 Task: Create new Company, with domain: 'skf.com' and type: 'Other'. Add new contact for this company, with mail Id: 'Layla34Khanna@skf.com', First Name: Layla, Last name:  Khanna, Job Title: 'IT Consultant', Phone Number: '(702) 555-1237'. Change life cycle stage to  Lead and lead status to  In Progress. Logged in from softage.10@softage.net
Action: Mouse moved to (75, 58)
Screenshot: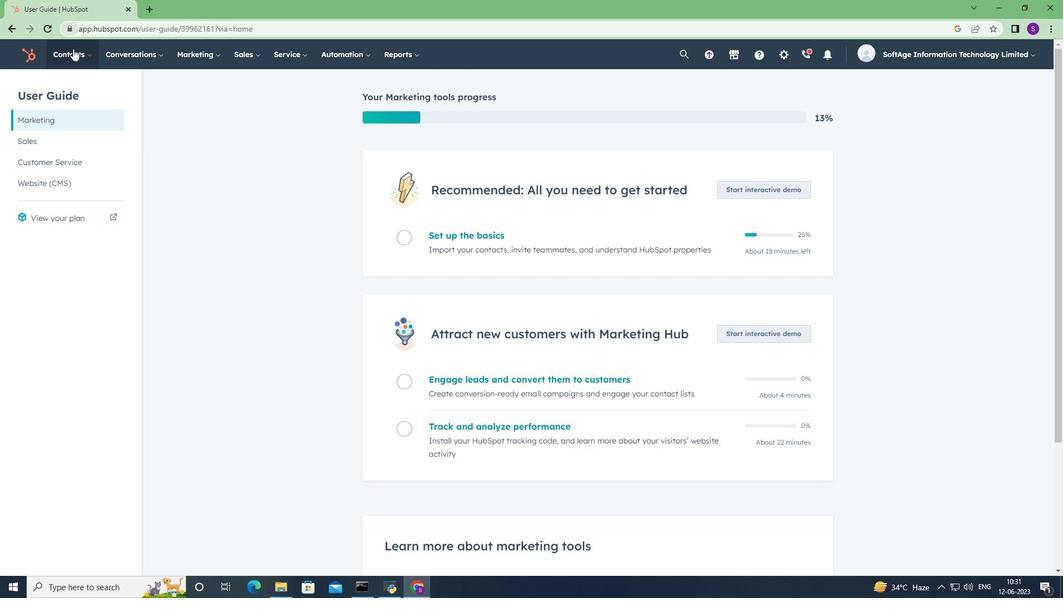 
Action: Mouse pressed left at (75, 58)
Screenshot: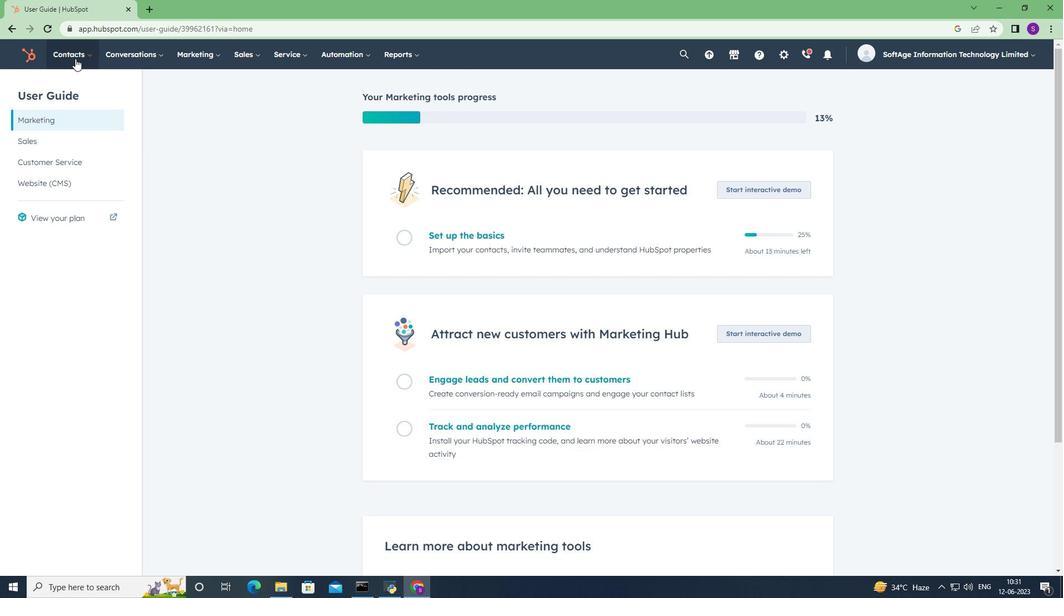 
Action: Mouse moved to (89, 107)
Screenshot: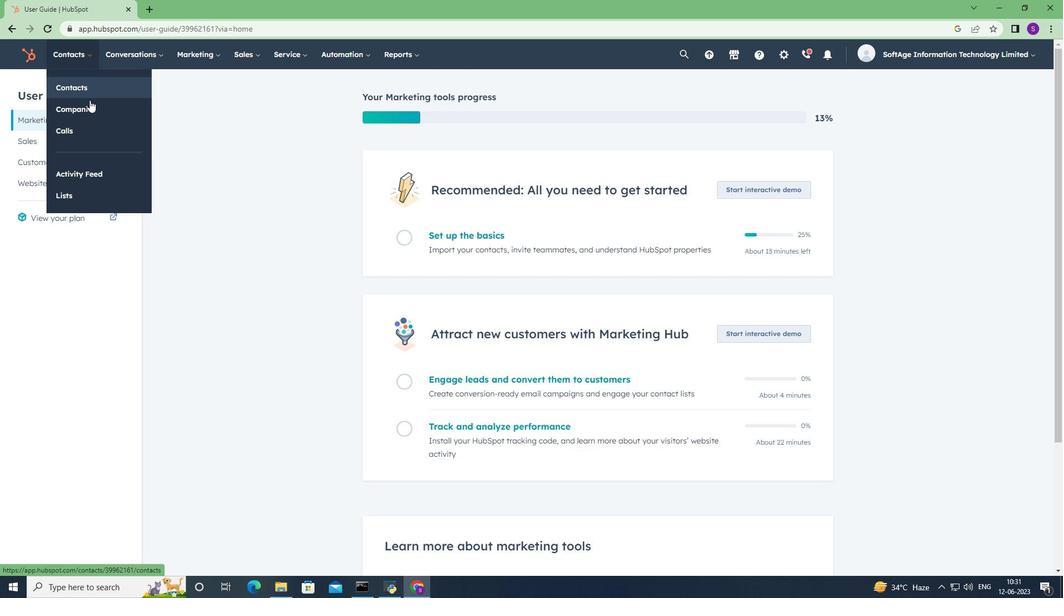 
Action: Mouse pressed left at (89, 107)
Screenshot: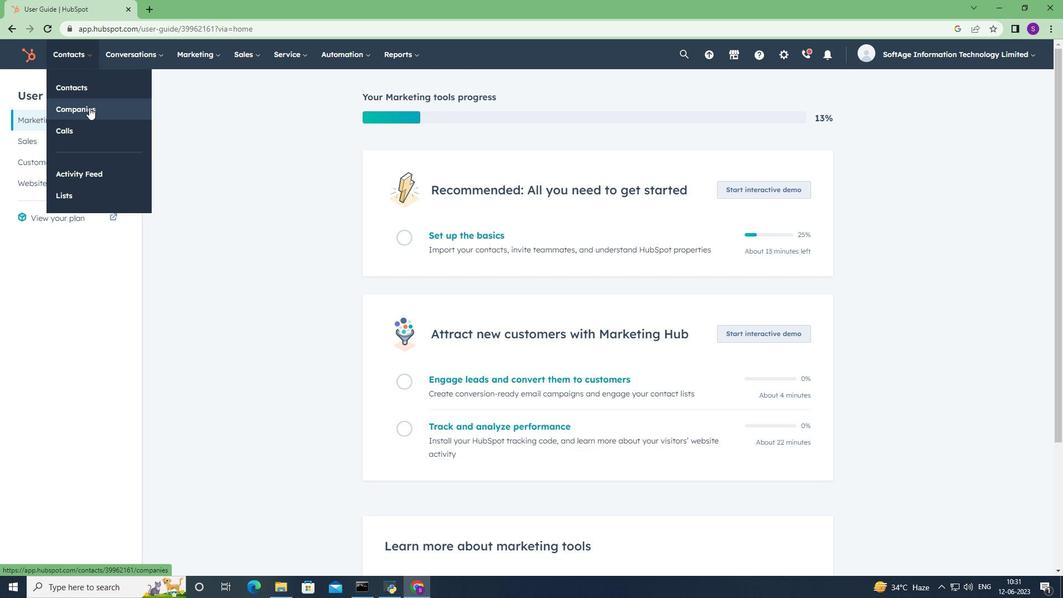 
Action: Mouse moved to (990, 93)
Screenshot: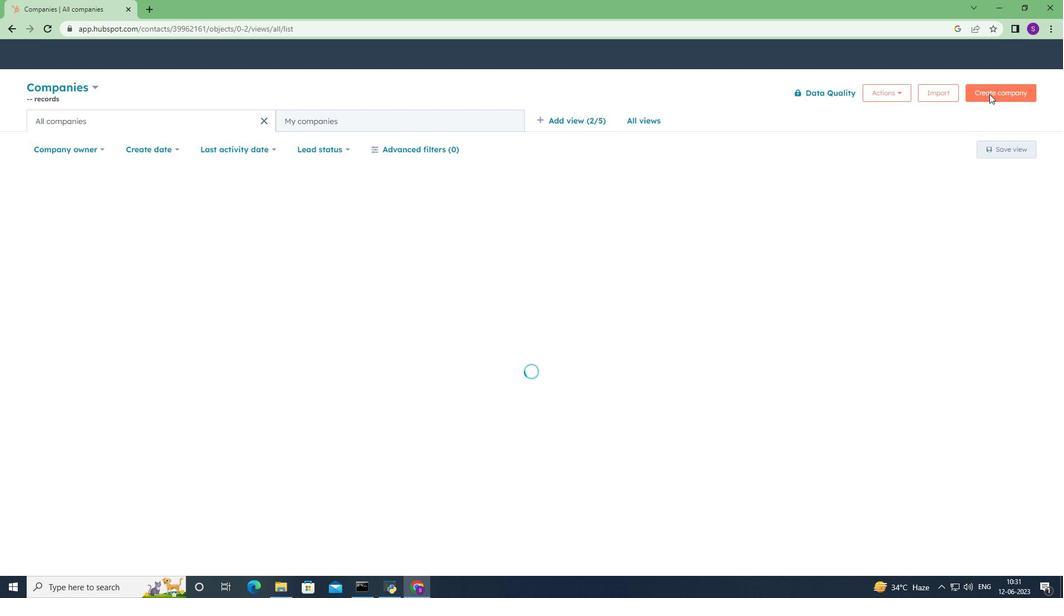 
Action: Mouse pressed left at (990, 93)
Screenshot: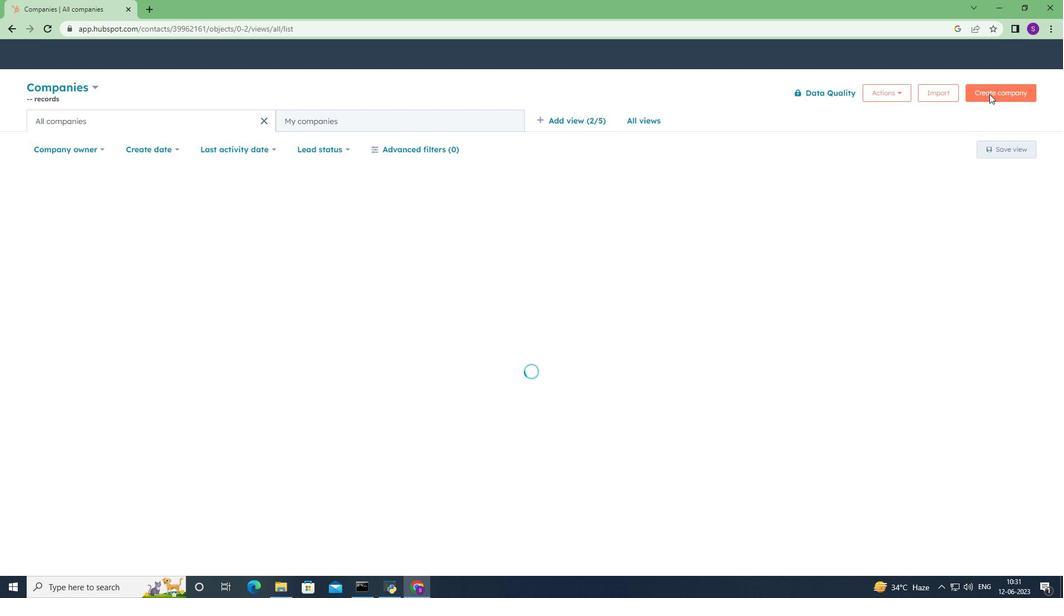 
Action: Mouse moved to (773, 141)
Screenshot: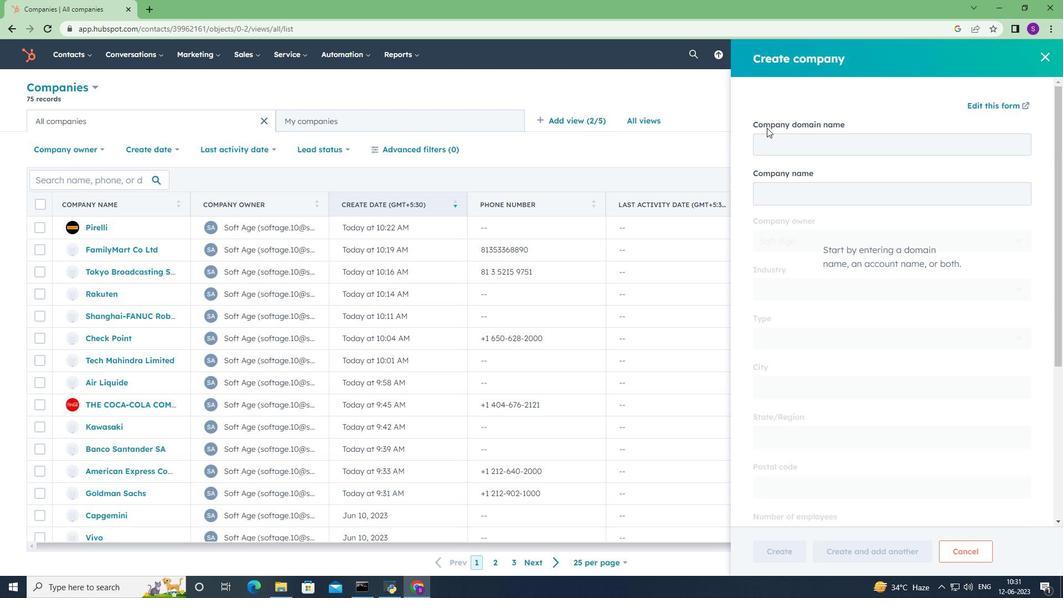 
Action: Mouse pressed left at (773, 141)
Screenshot: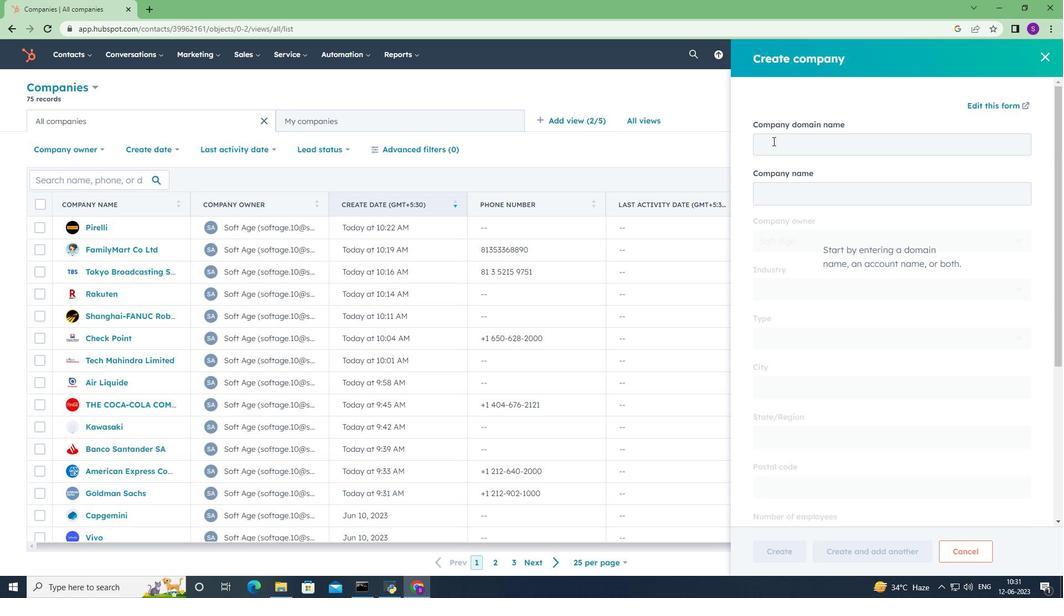 
Action: Key pressed skf.com
Screenshot: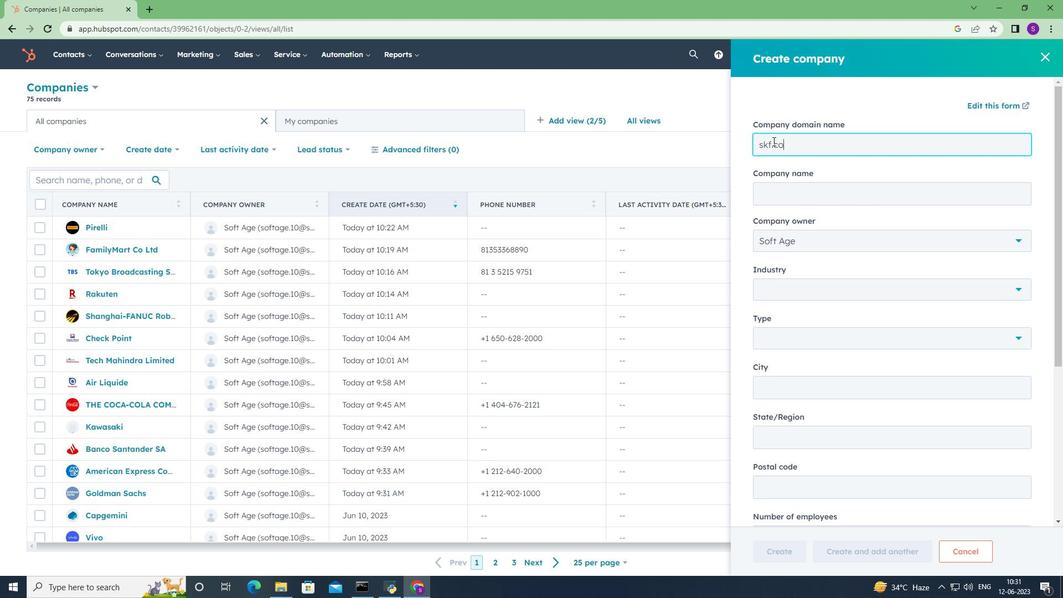 
Action: Mouse moved to (806, 225)
Screenshot: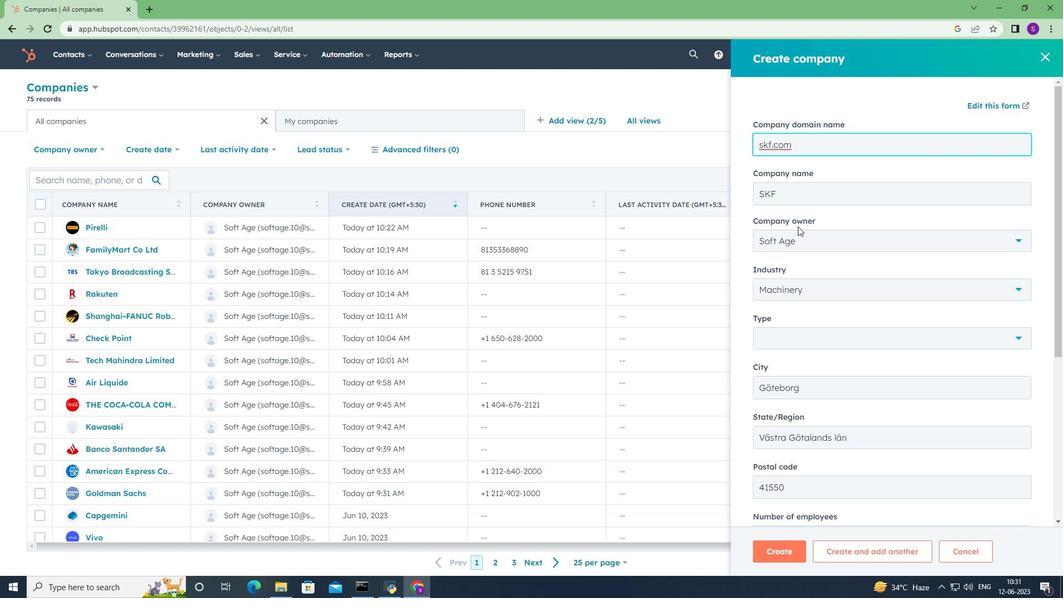 
Action: Mouse scrolled (806, 224) with delta (0, 0)
Screenshot: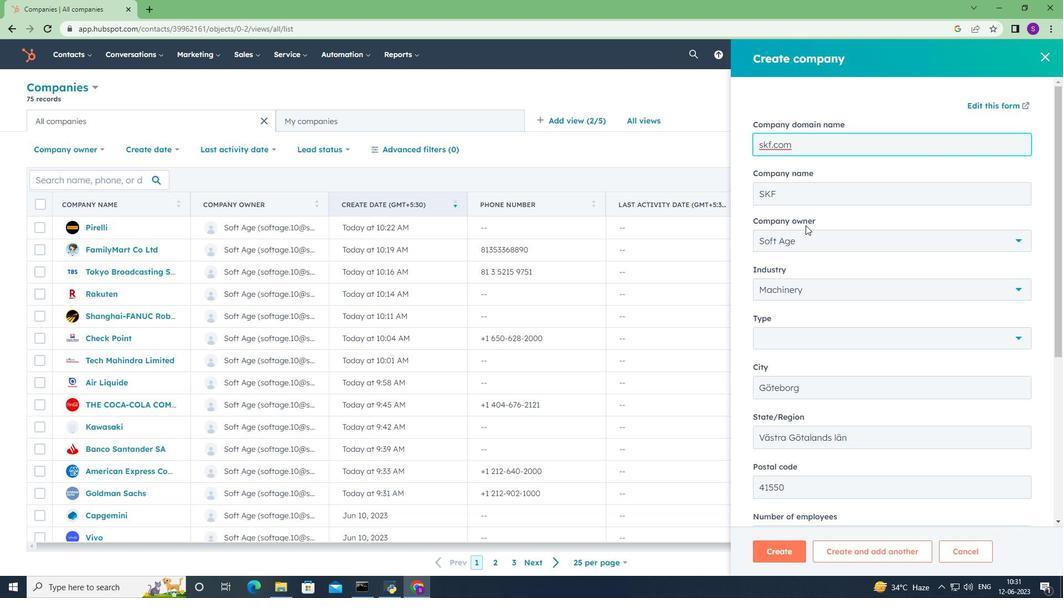 
Action: Mouse scrolled (806, 224) with delta (0, 0)
Screenshot: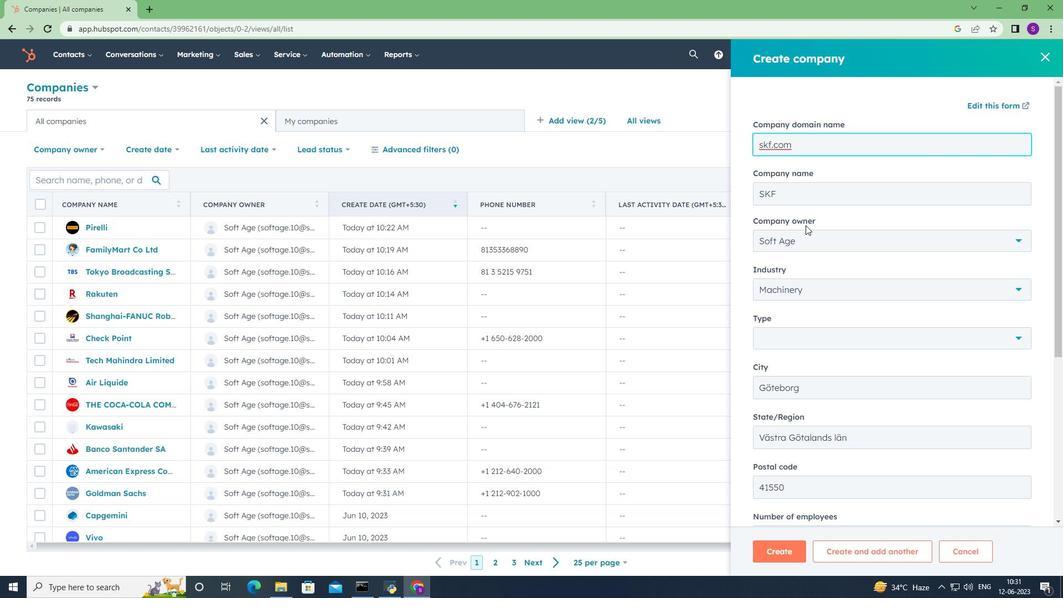 
Action: Mouse moved to (805, 226)
Screenshot: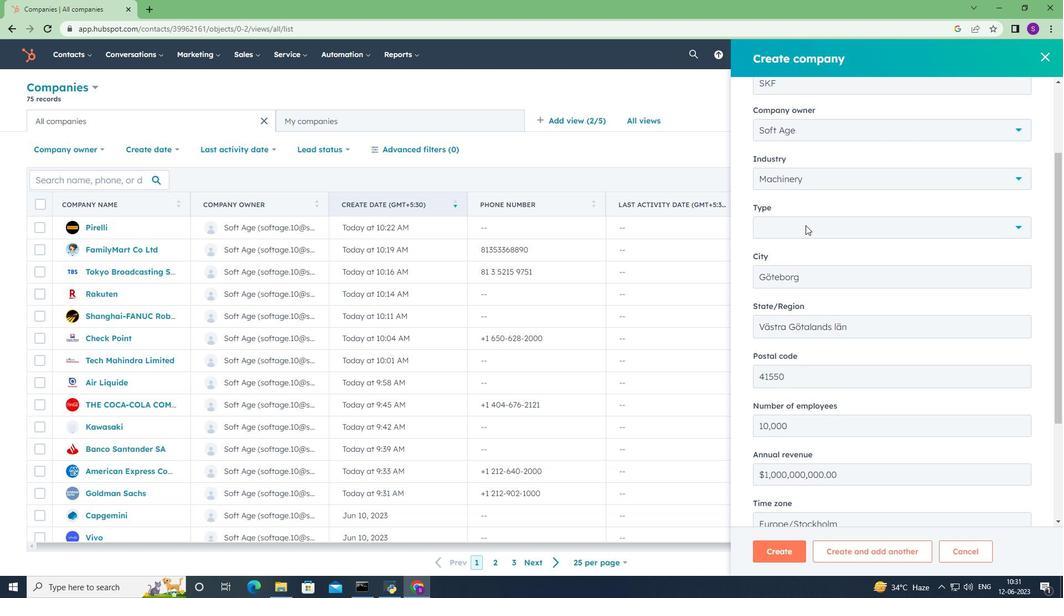 
Action: Mouse pressed left at (805, 226)
Screenshot: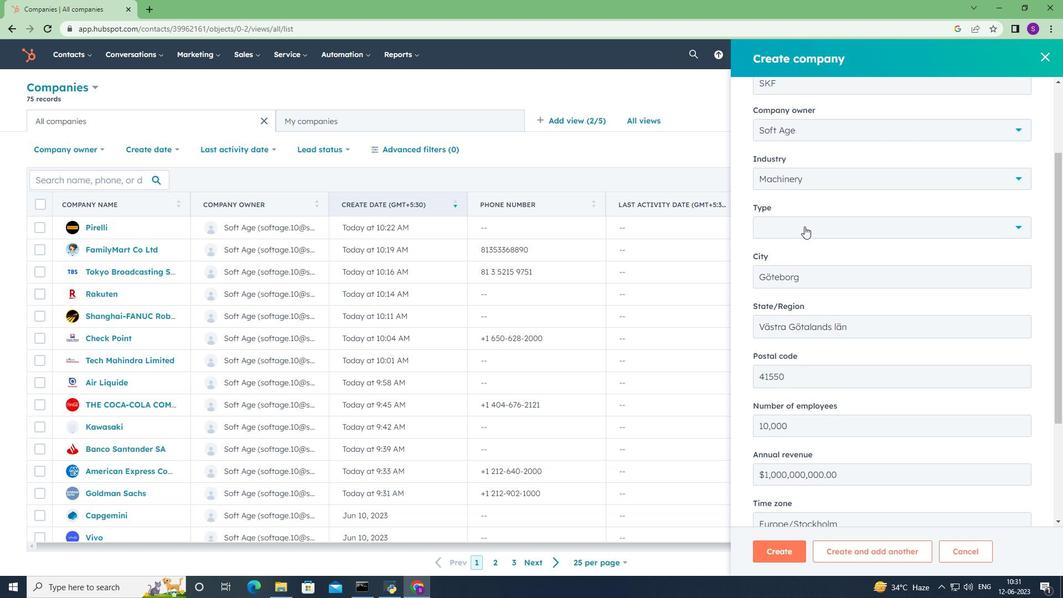 
Action: Mouse moved to (804, 228)
Screenshot: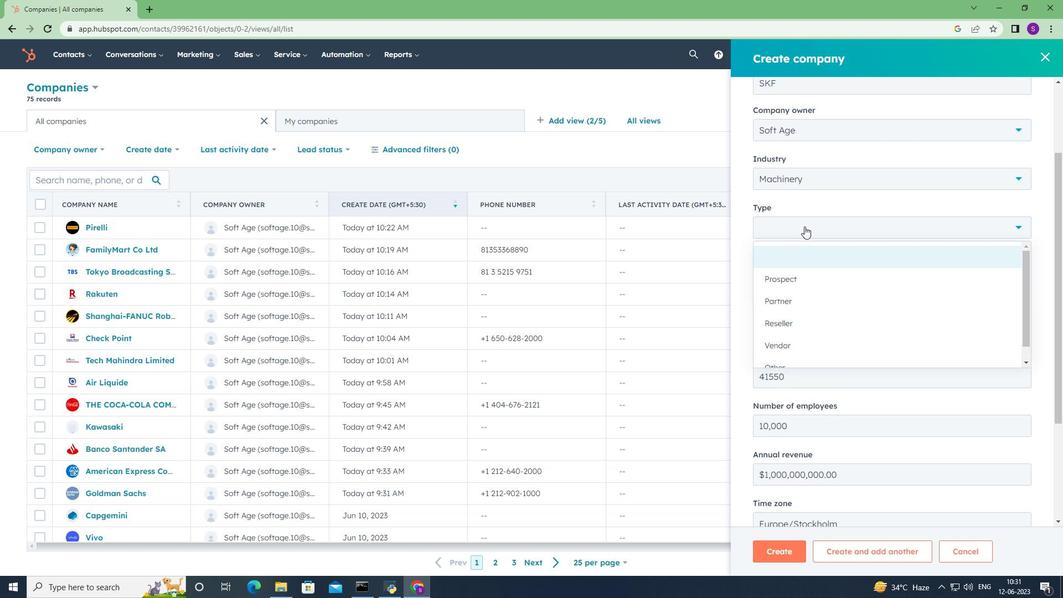 
Action: Mouse scrolled (804, 227) with delta (0, 0)
Screenshot: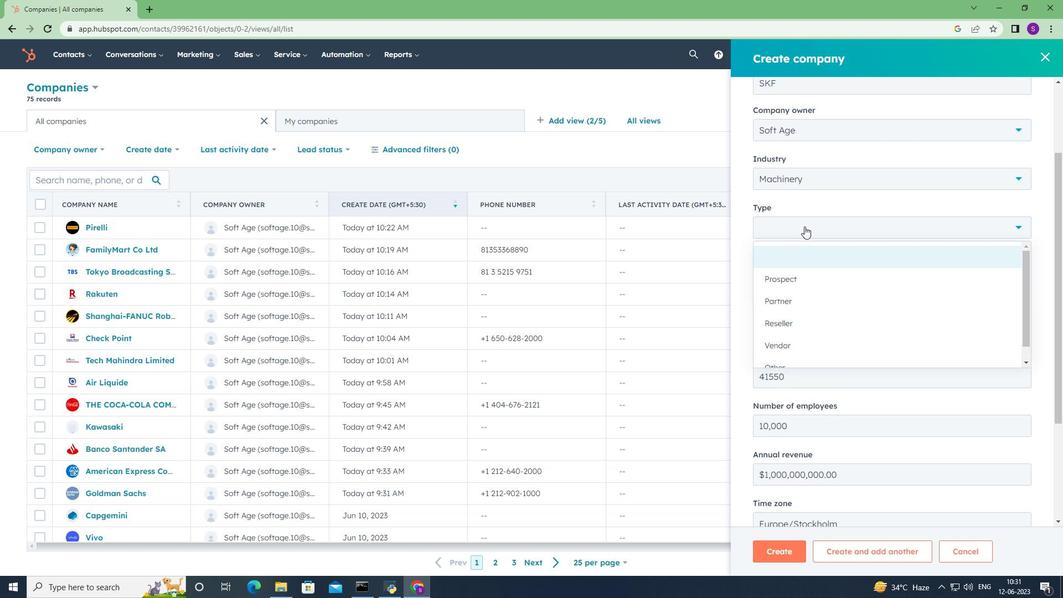 
Action: Mouse moved to (803, 229)
Screenshot: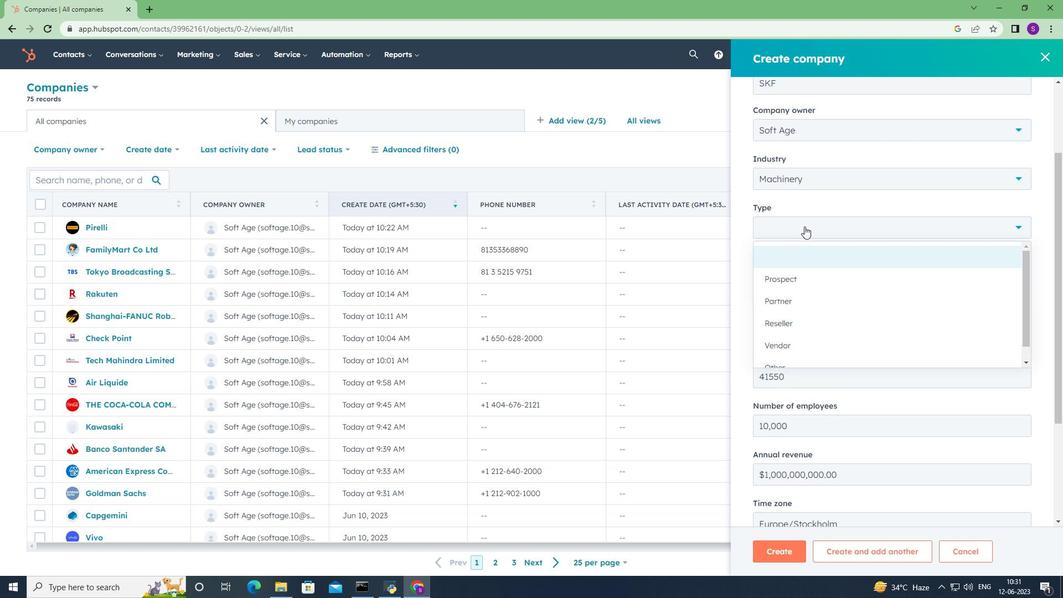 
Action: Mouse scrolled (803, 229) with delta (0, 0)
Screenshot: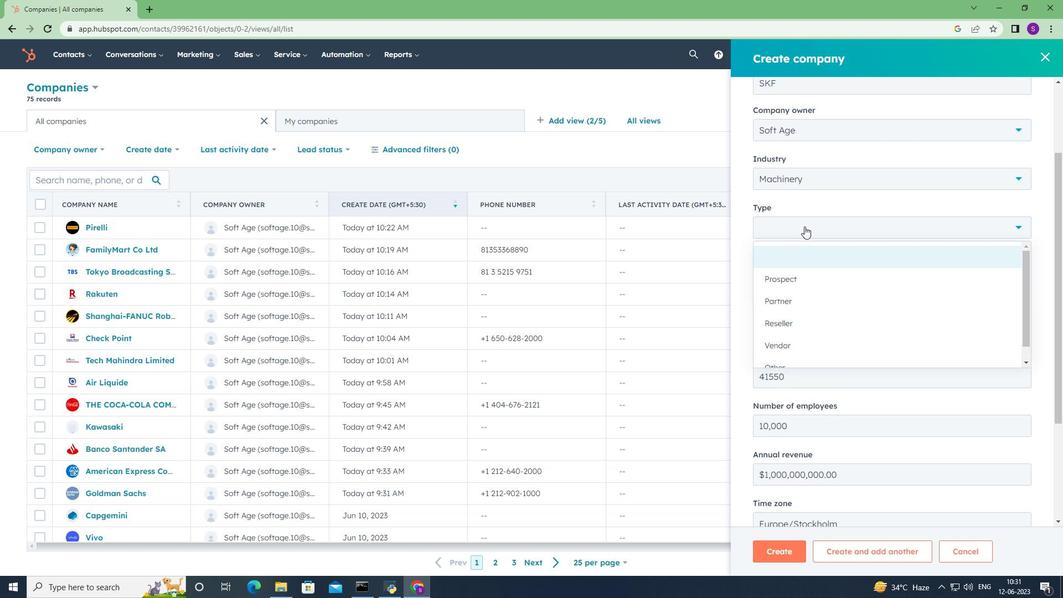 
Action: Mouse moved to (802, 232)
Screenshot: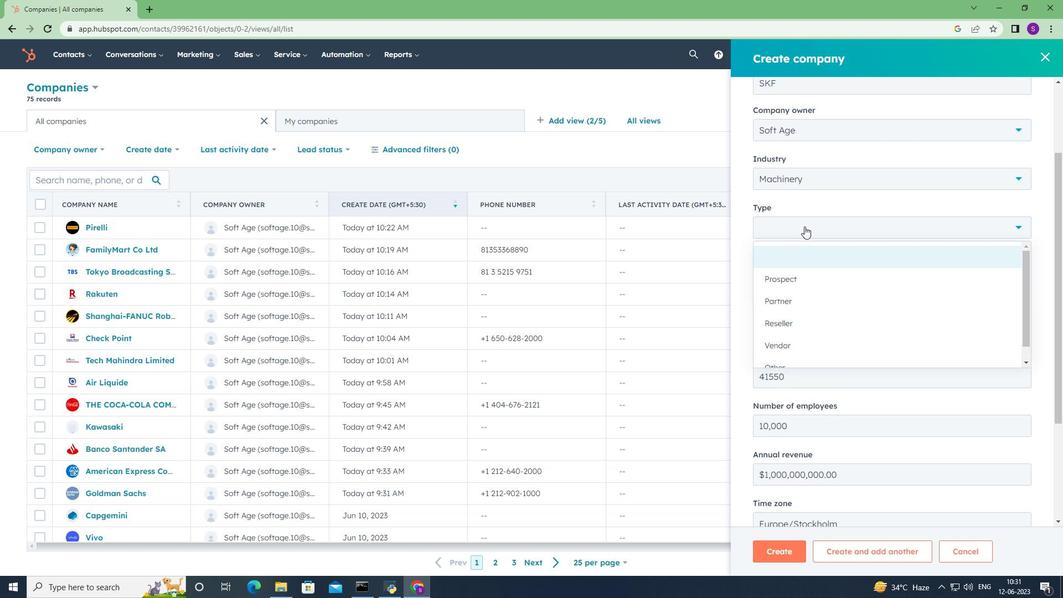 
Action: Mouse scrolled (802, 232) with delta (0, 0)
Screenshot: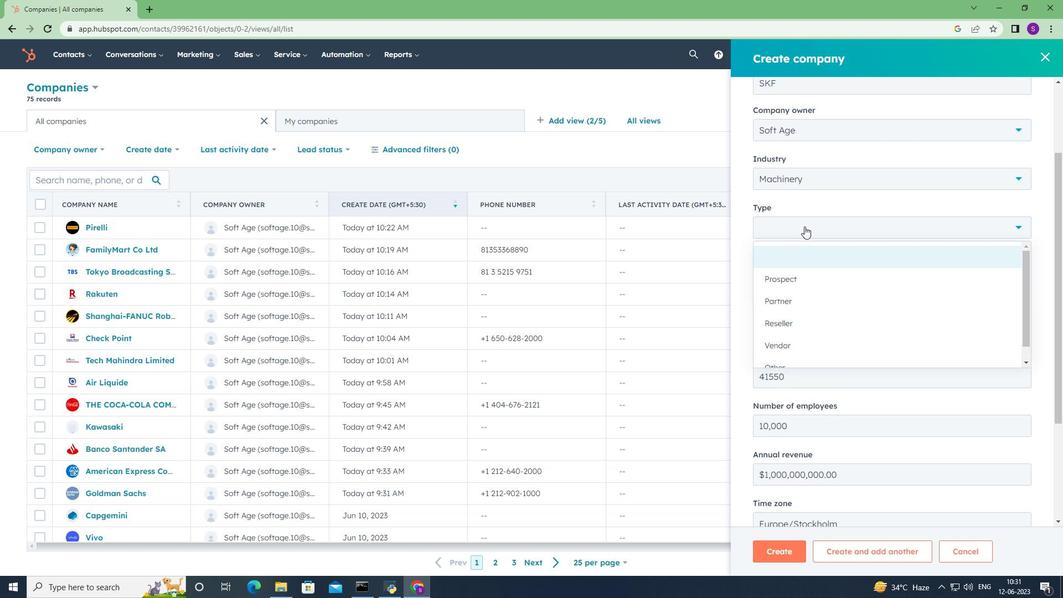 
Action: Mouse moved to (802, 235)
Screenshot: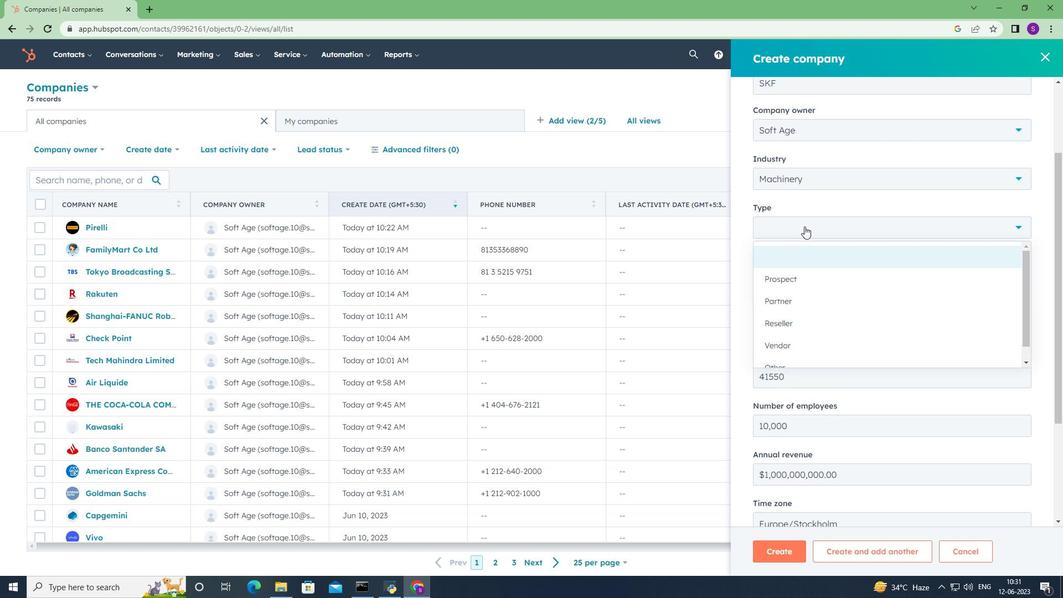 
Action: Mouse scrolled (802, 234) with delta (0, 0)
Screenshot: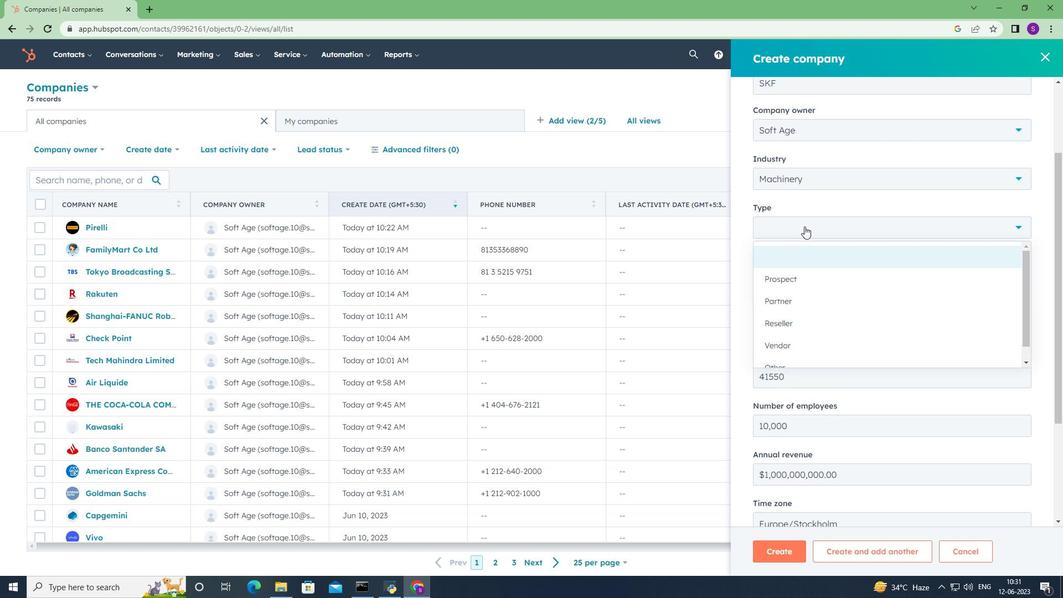 
Action: Mouse moved to (802, 239)
Screenshot: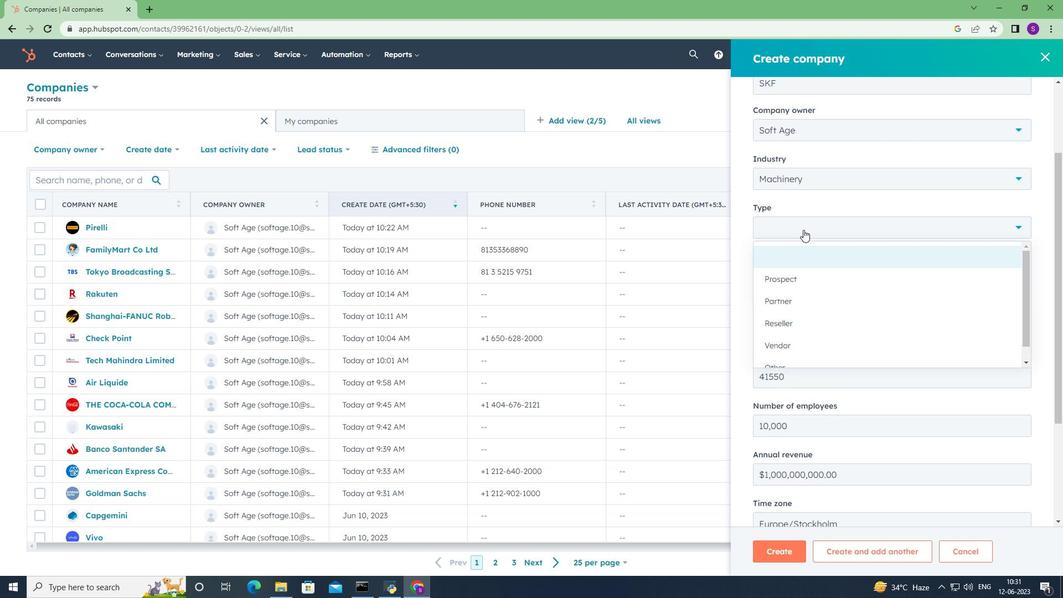 
Action: Mouse scrolled (802, 239) with delta (0, 0)
Screenshot: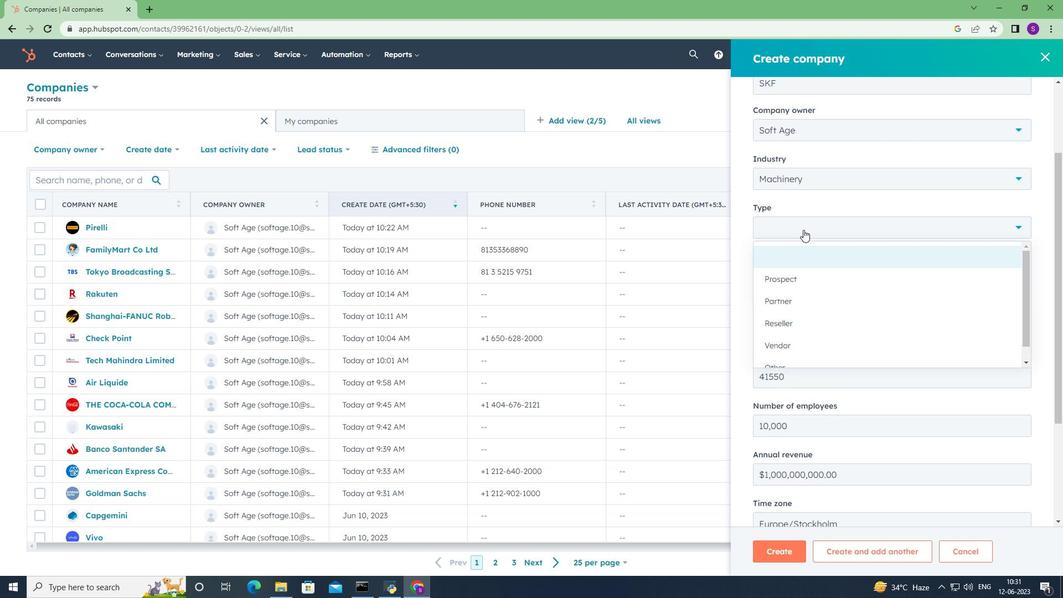 
Action: Mouse moved to (807, 196)
Screenshot: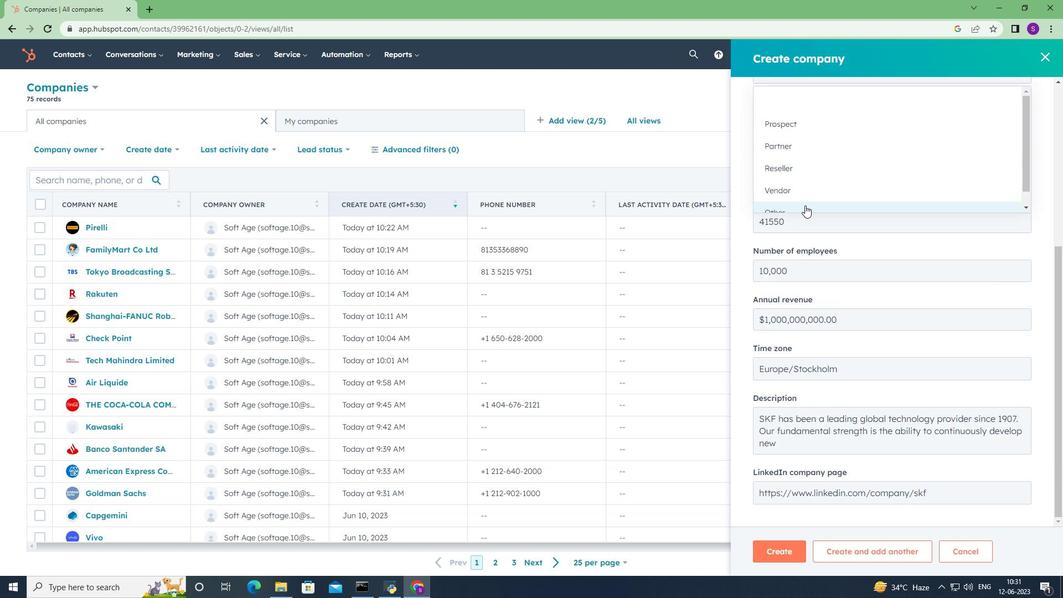 
Action: Mouse scrolled (807, 196) with delta (0, 0)
Screenshot: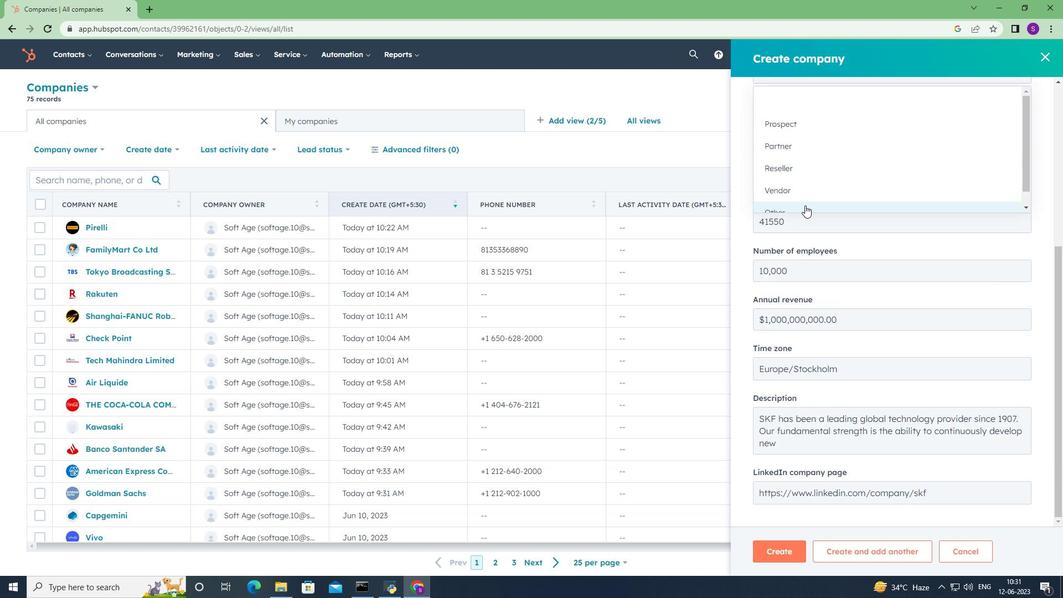 
Action: Mouse scrolled (807, 196) with delta (0, 0)
Screenshot: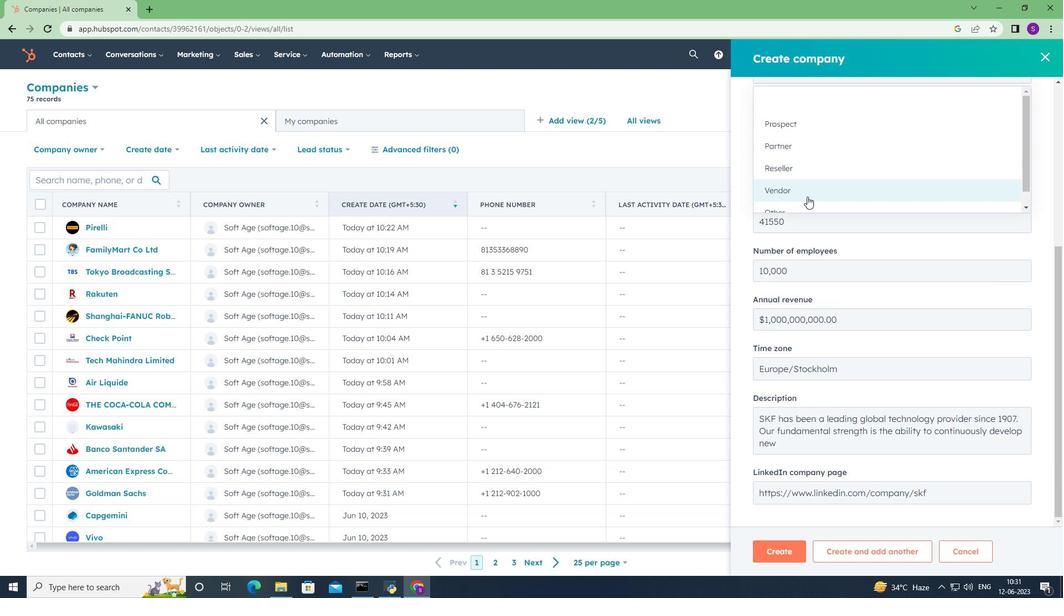 
Action: Mouse moved to (807, 197)
Screenshot: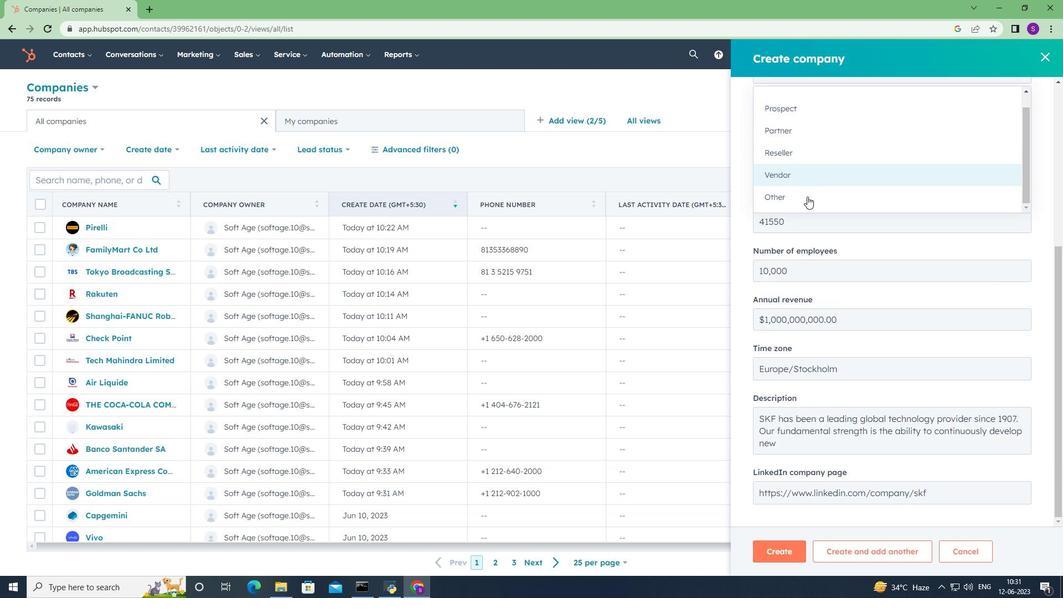 
Action: Mouse pressed left at (807, 197)
Screenshot: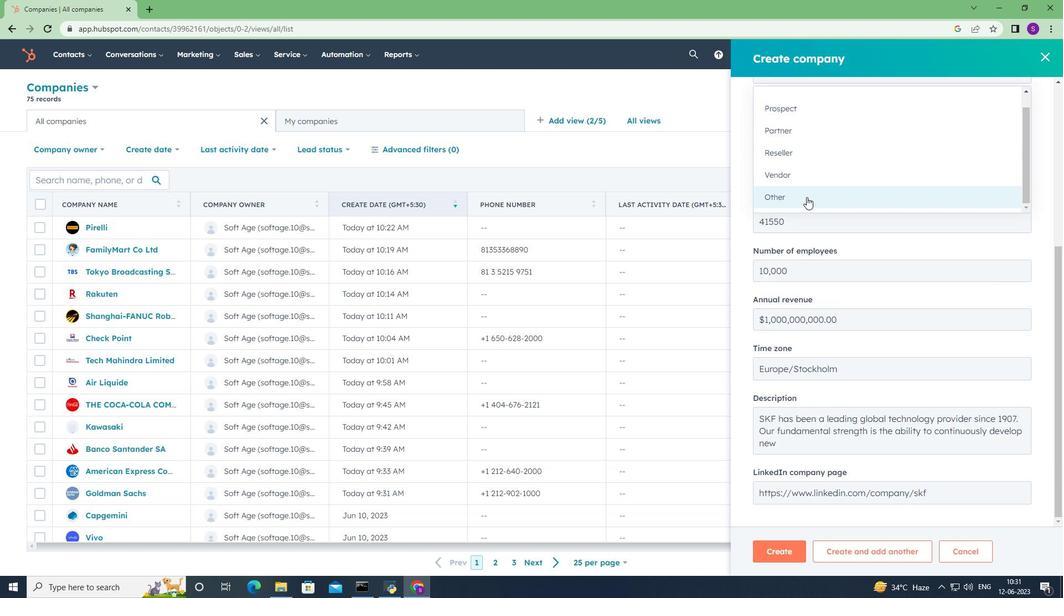 
Action: Mouse scrolled (807, 196) with delta (0, 0)
Screenshot: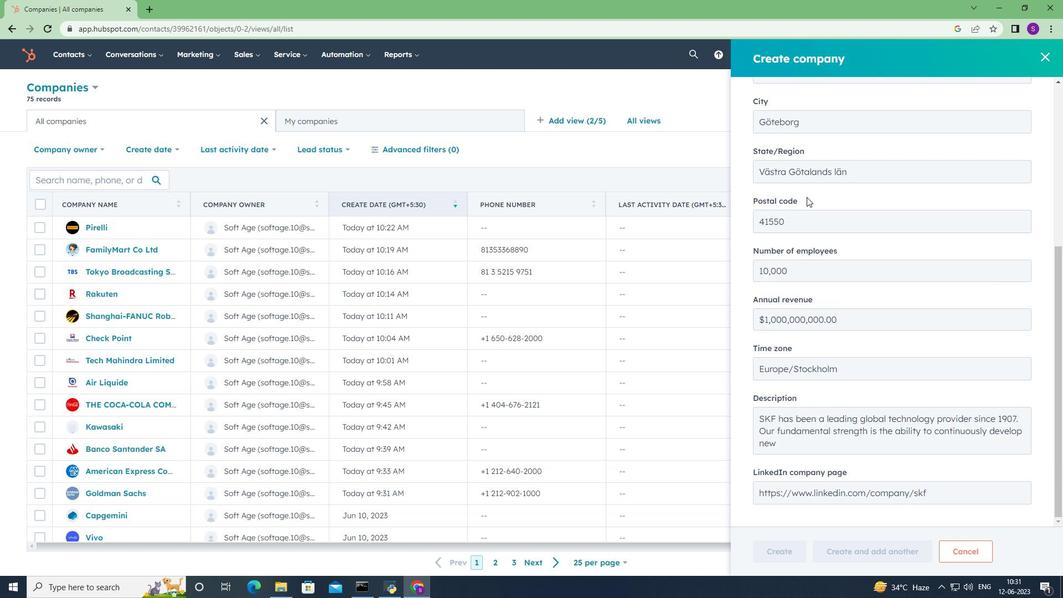 
Action: Mouse scrolled (807, 196) with delta (0, 0)
Screenshot: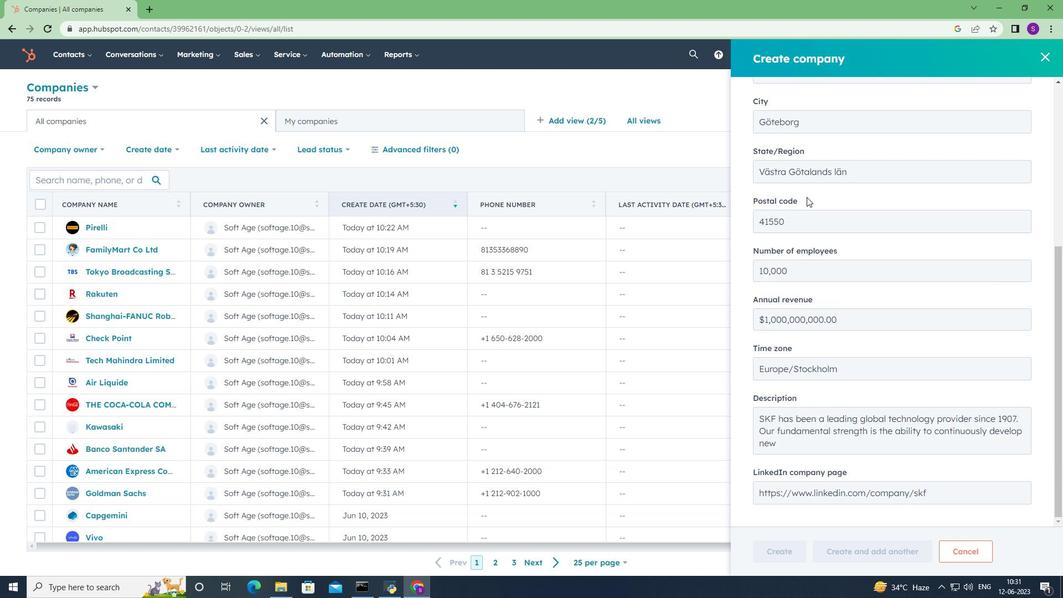 
Action: Mouse scrolled (807, 196) with delta (0, 0)
Screenshot: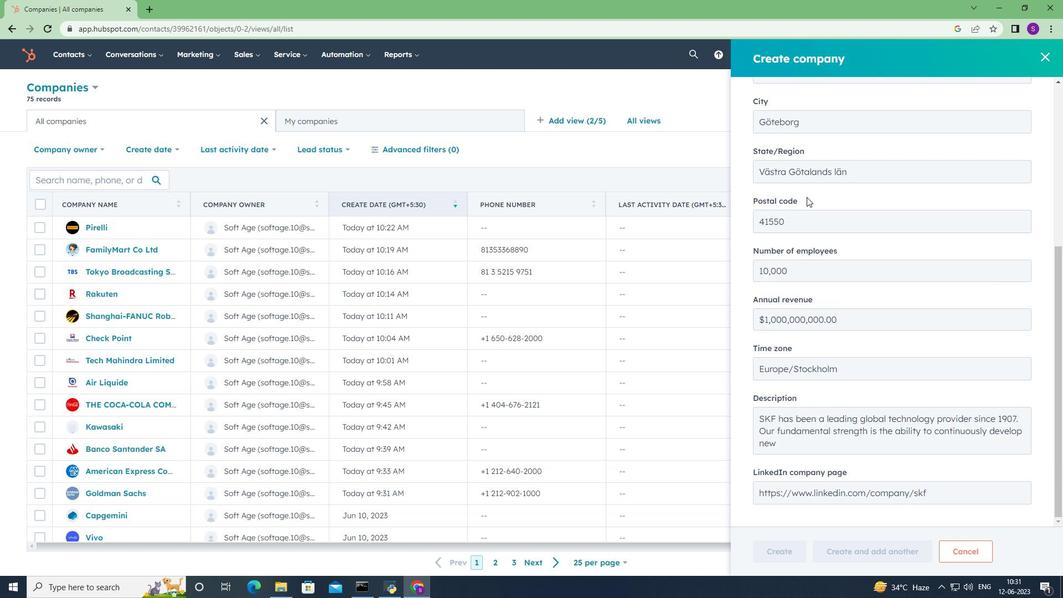 
Action: Mouse scrolled (807, 196) with delta (0, 0)
Screenshot: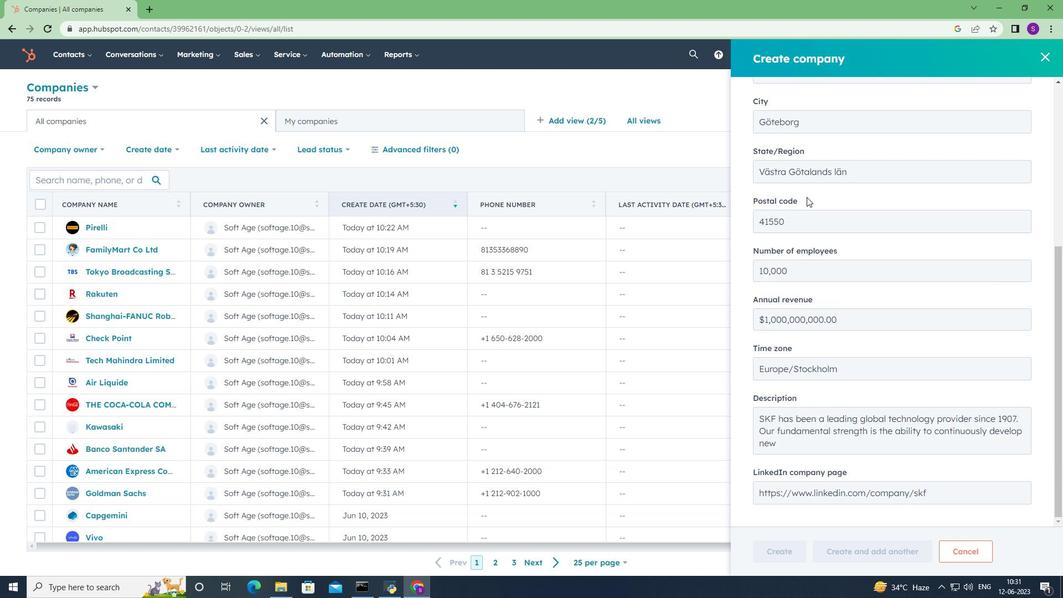 
Action: Mouse scrolled (807, 196) with delta (0, 0)
Screenshot: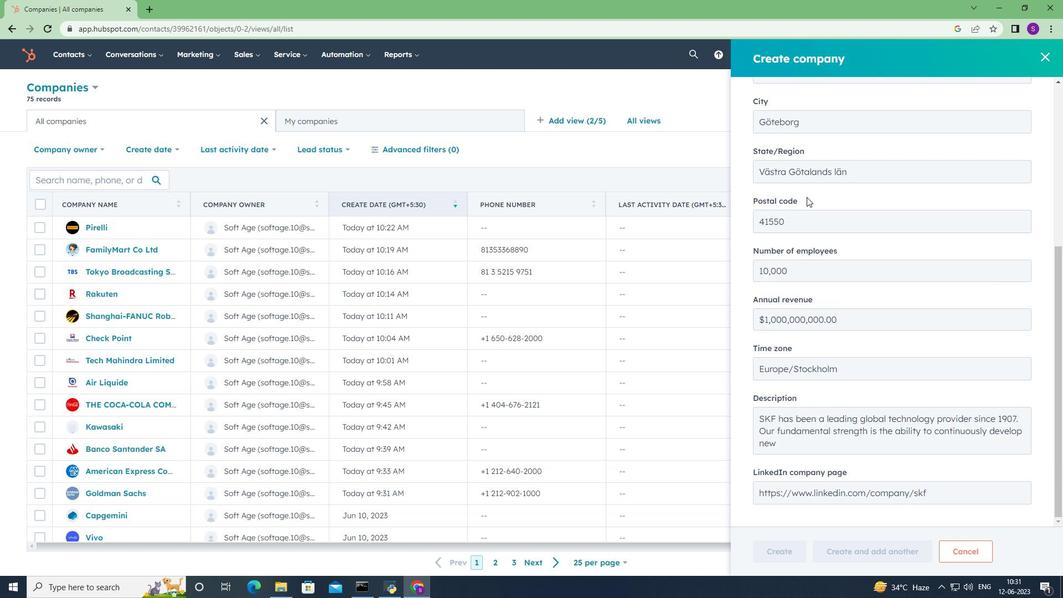 
Action: Mouse moved to (774, 559)
Screenshot: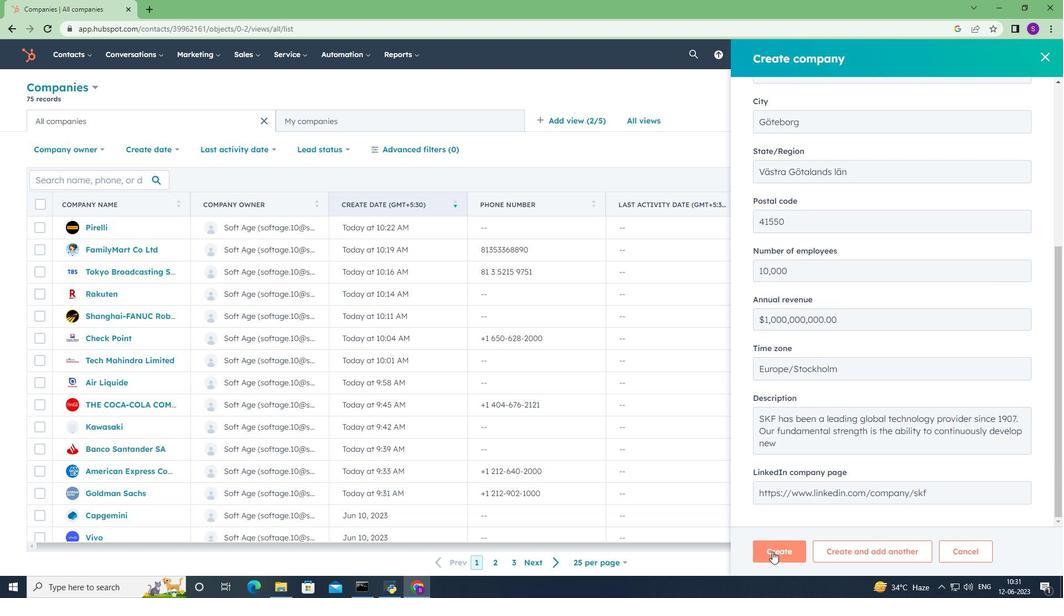 
Action: Mouse pressed left at (774, 559)
Screenshot: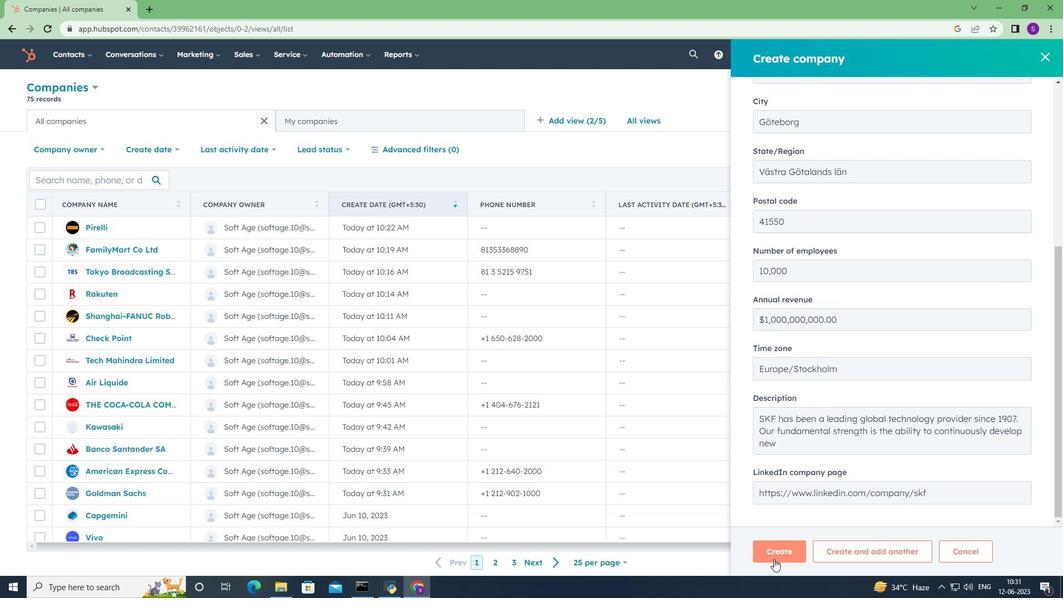 
Action: Mouse moved to (742, 354)
Screenshot: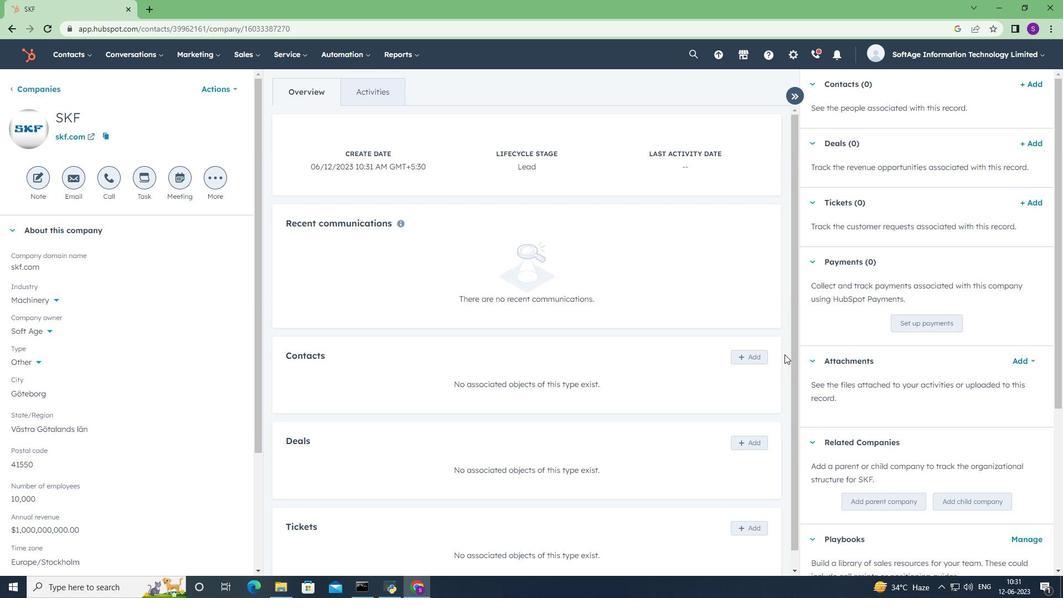
Action: Mouse pressed left at (742, 354)
Screenshot: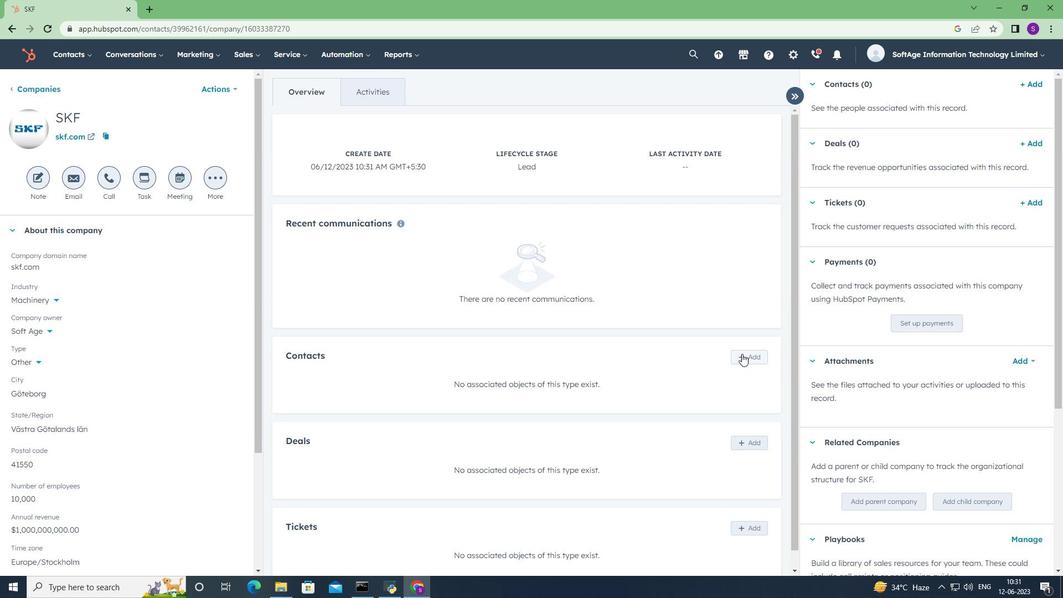
Action: Mouse moved to (872, 108)
Screenshot: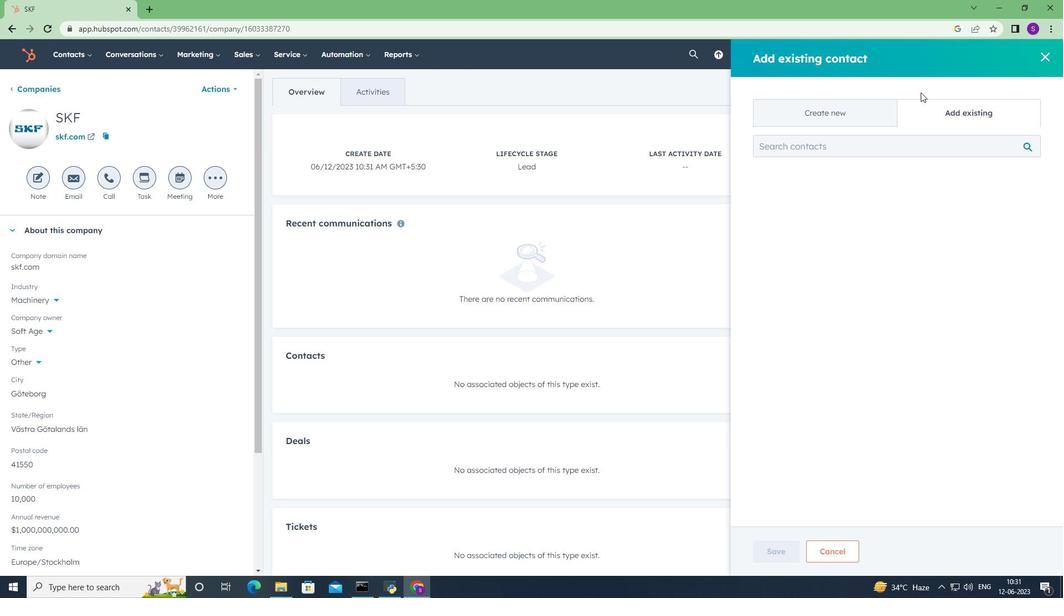 
Action: Mouse pressed left at (872, 108)
Screenshot: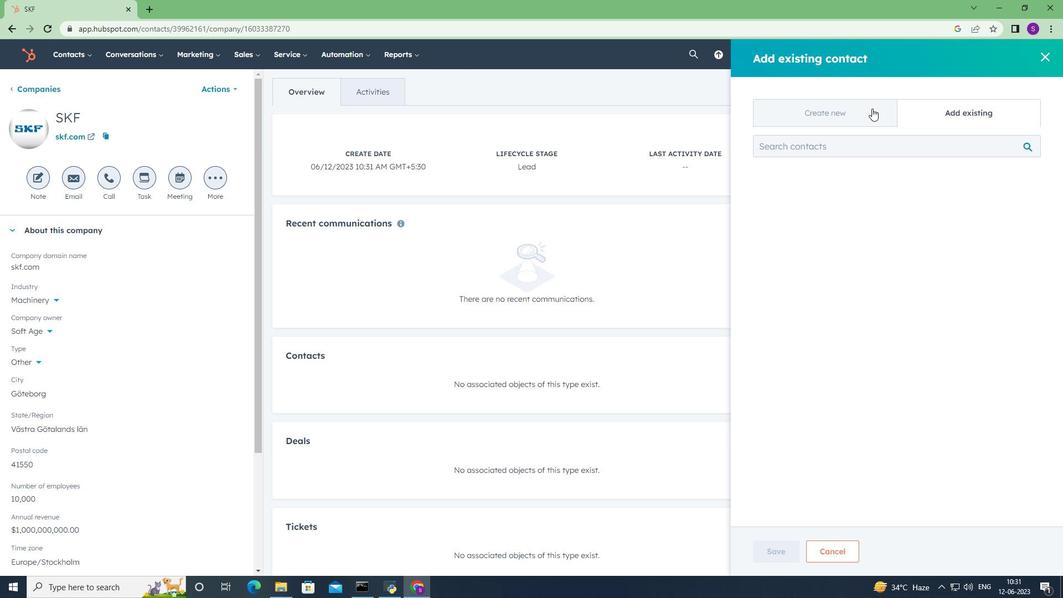
Action: Mouse moved to (850, 181)
Screenshot: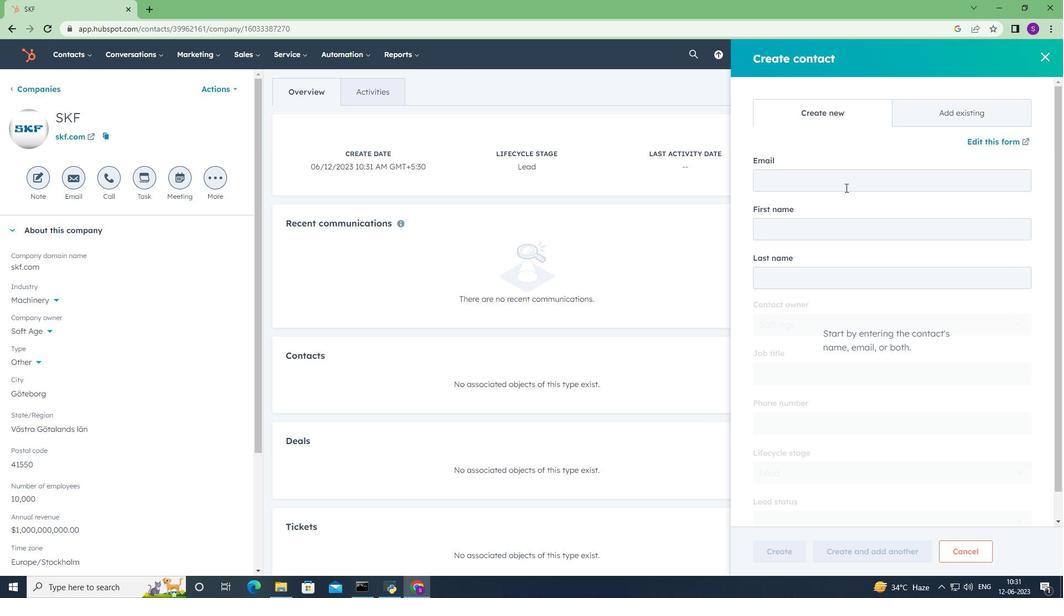 
Action: Mouse pressed left at (850, 181)
Screenshot: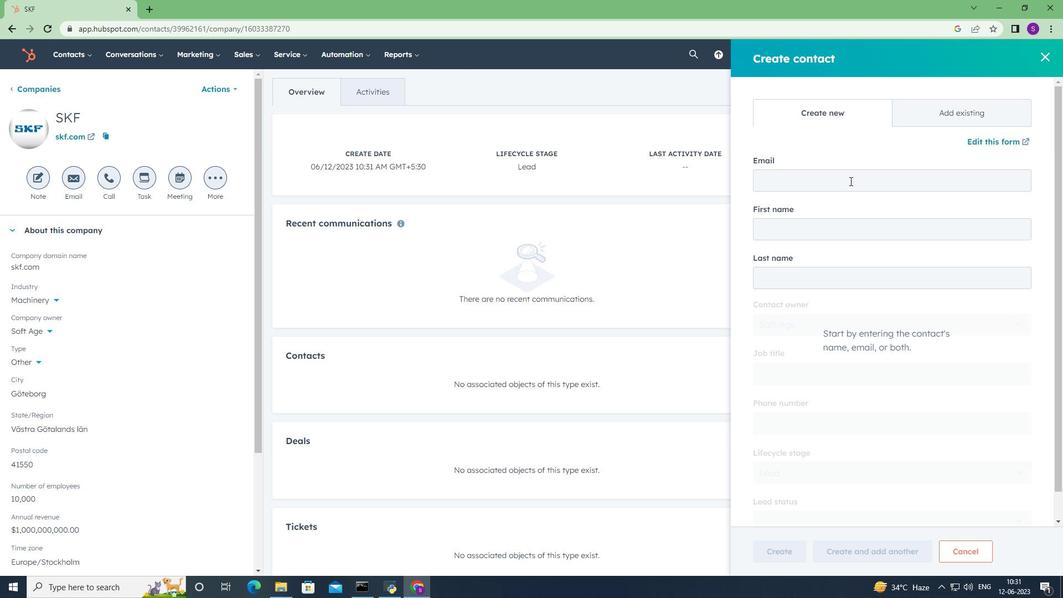 
Action: Key pressed <Key.shift><Key.shift><Key.shift><Key.shift><Key.shift><Key.shift><Key.shift>Layla2<Key.backspace>34<Key.shift>Khanna<Key.shift><Key.shift><Key.shift>@skf.com
Screenshot: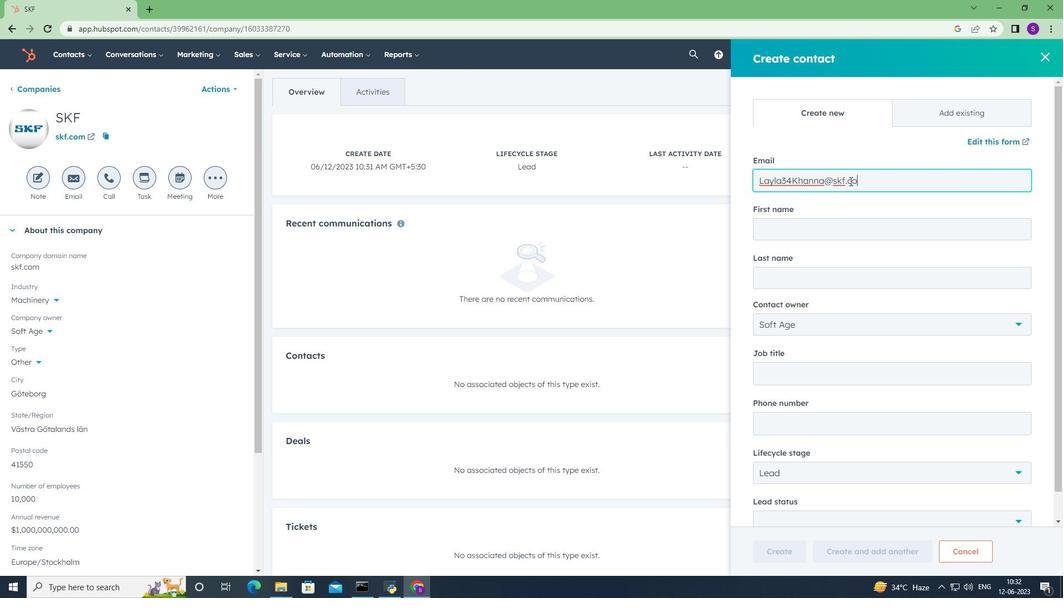 
Action: Mouse moved to (872, 227)
Screenshot: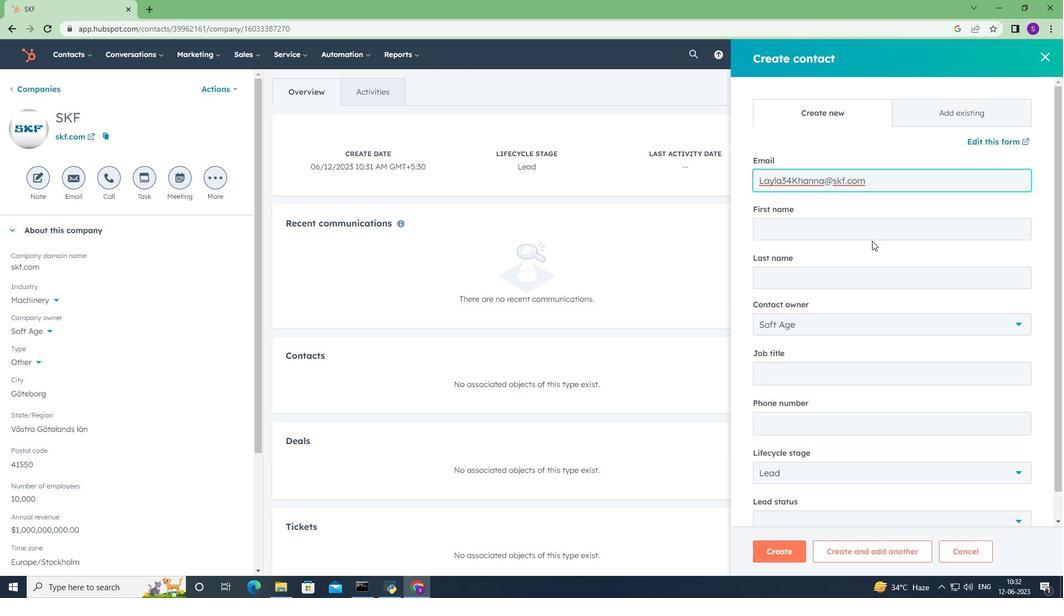 
Action: Mouse pressed left at (872, 227)
Screenshot: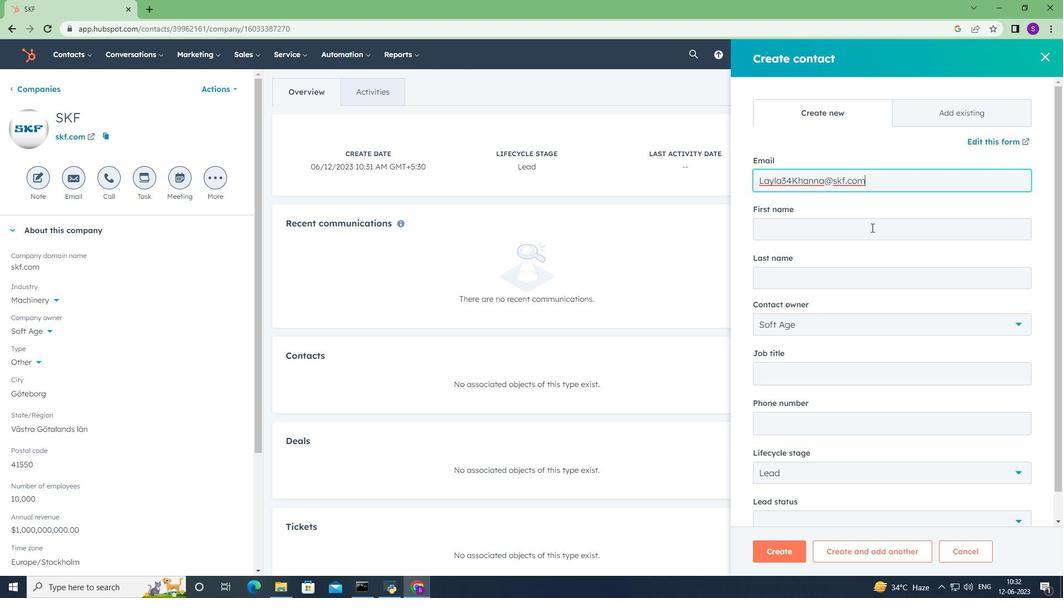 
Action: Key pressed <Key.shift><Key.shift><Key.shift><Key.shift><Key.shift><Key.shift><Key.shift>Layla
Screenshot: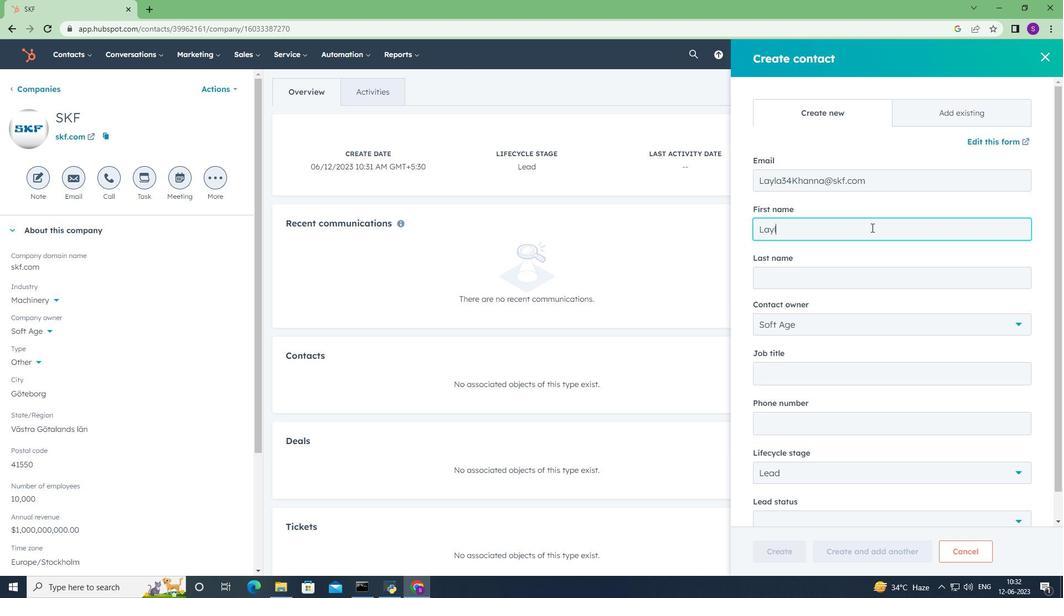 
Action: Mouse moved to (860, 278)
Screenshot: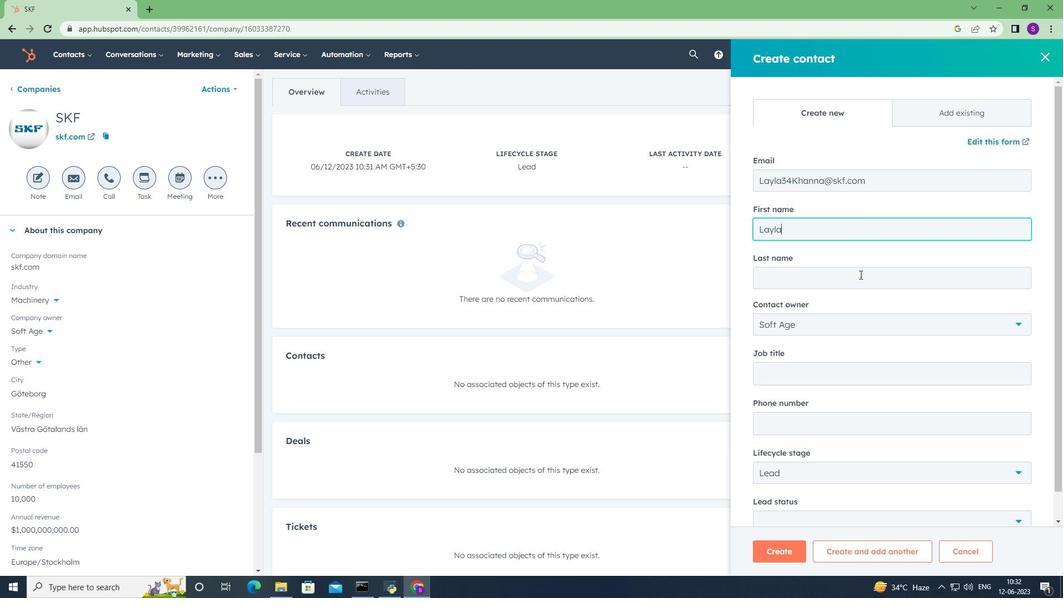 
Action: Mouse pressed left at (860, 278)
Screenshot: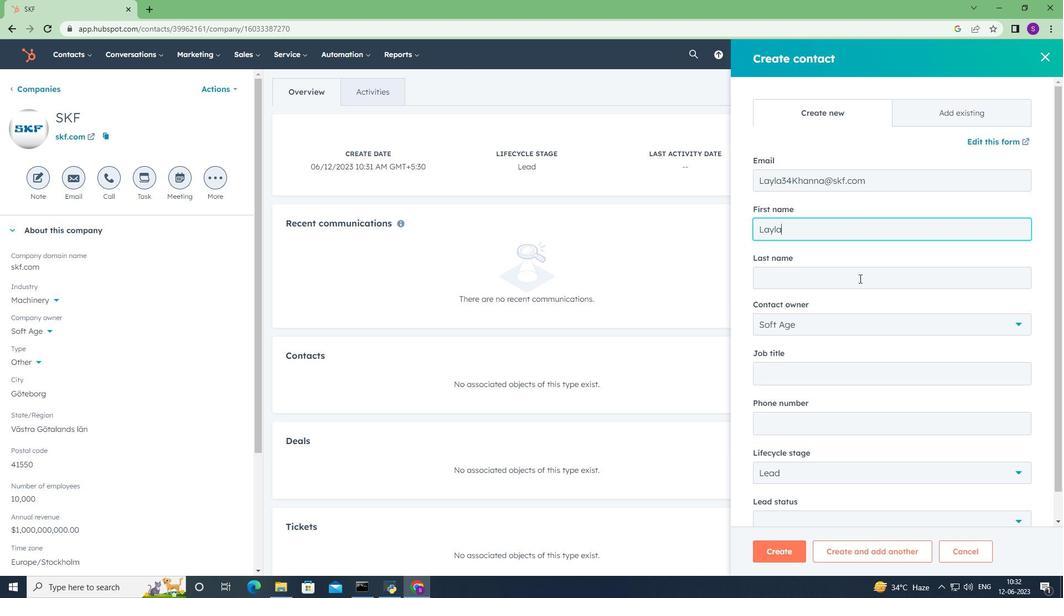 
Action: Key pressed <Key.shift><Key.shift><Key.shift><Key.shift><Key.shift><Key.shift><Key.shift><Key.shift><Key.shift><Key.shift><Key.shift><Key.shift><Key.shift><Key.shift><Key.shift><Key.shift><Key.shift><Key.shift><Key.shift><Key.shift>Khanna
Screenshot: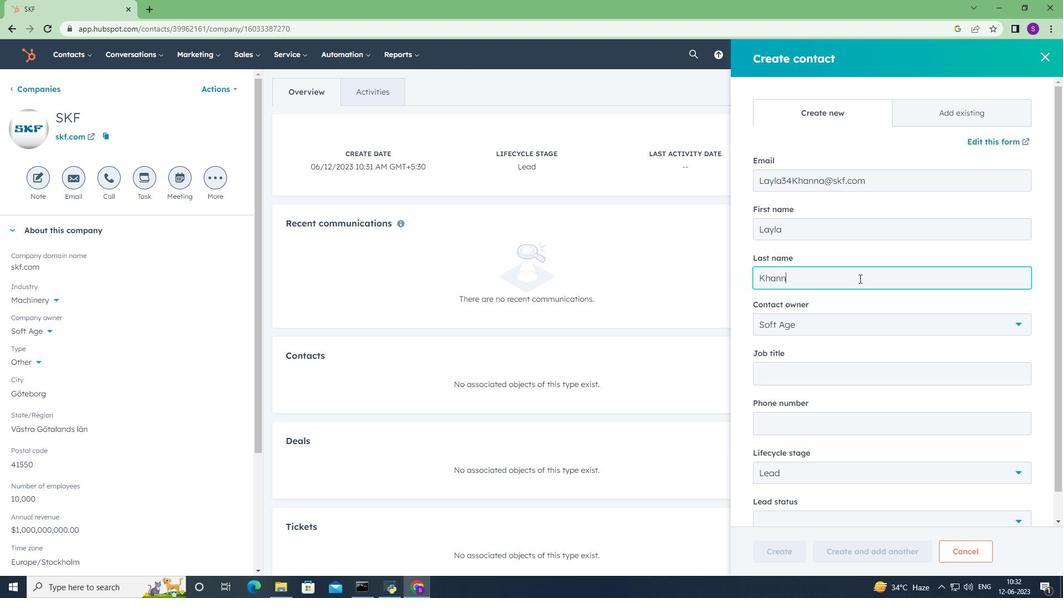 
Action: Mouse moved to (831, 378)
Screenshot: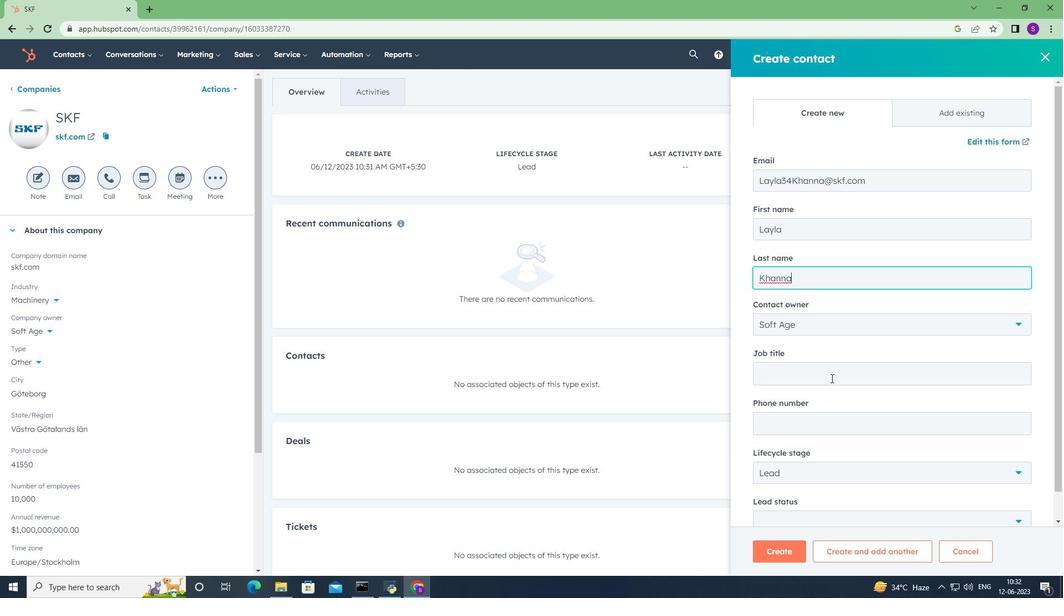 
Action: Mouse pressed left at (831, 378)
Screenshot: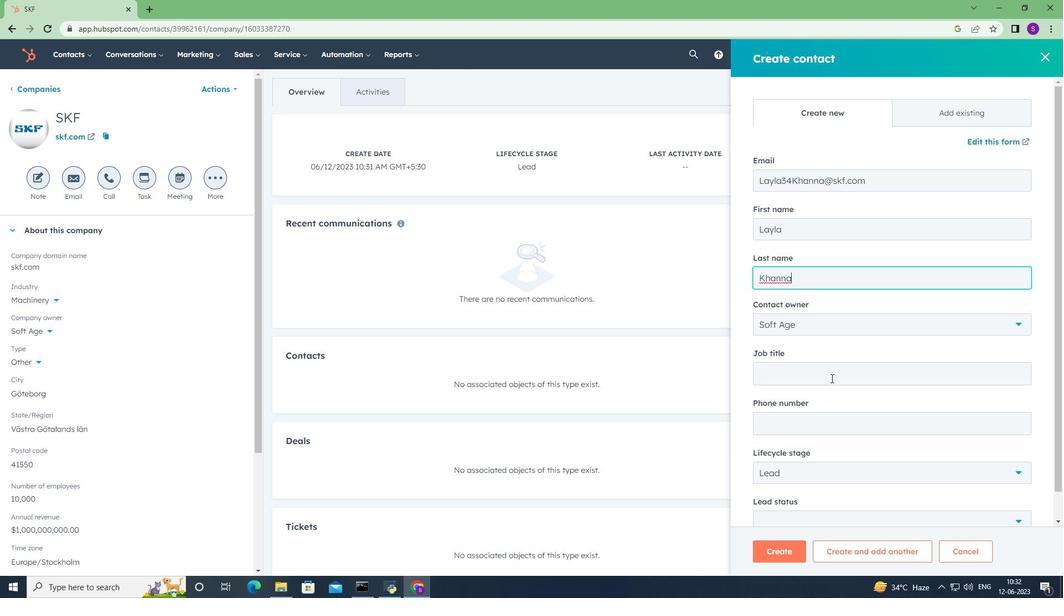 
Action: Key pressed <Key.shift><Key.shift>IT<Key.space><Key.shift>Consultant
Screenshot: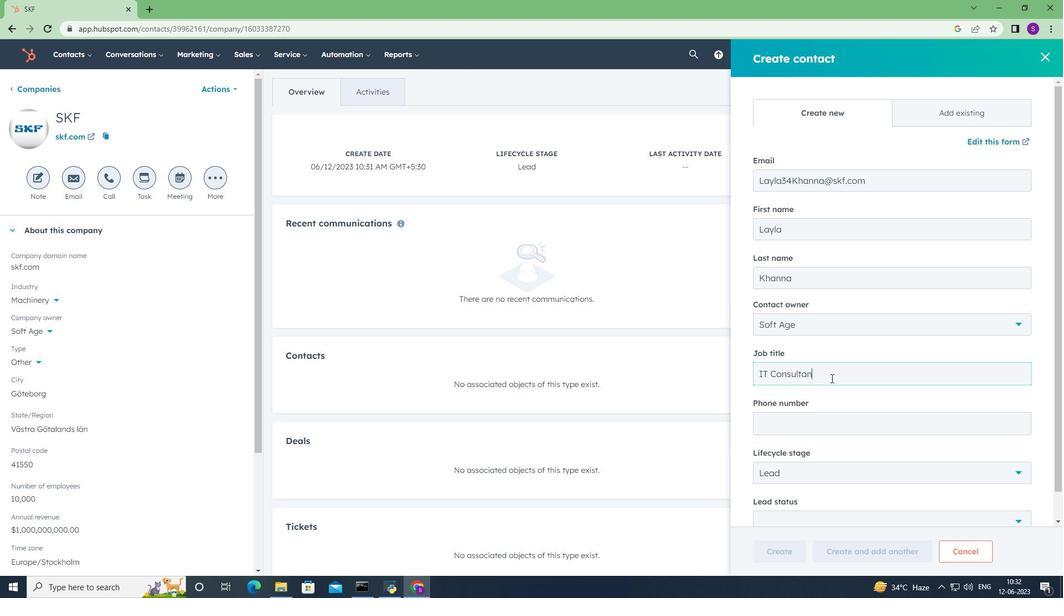 
Action: Mouse scrolled (831, 377) with delta (0, 0)
Screenshot: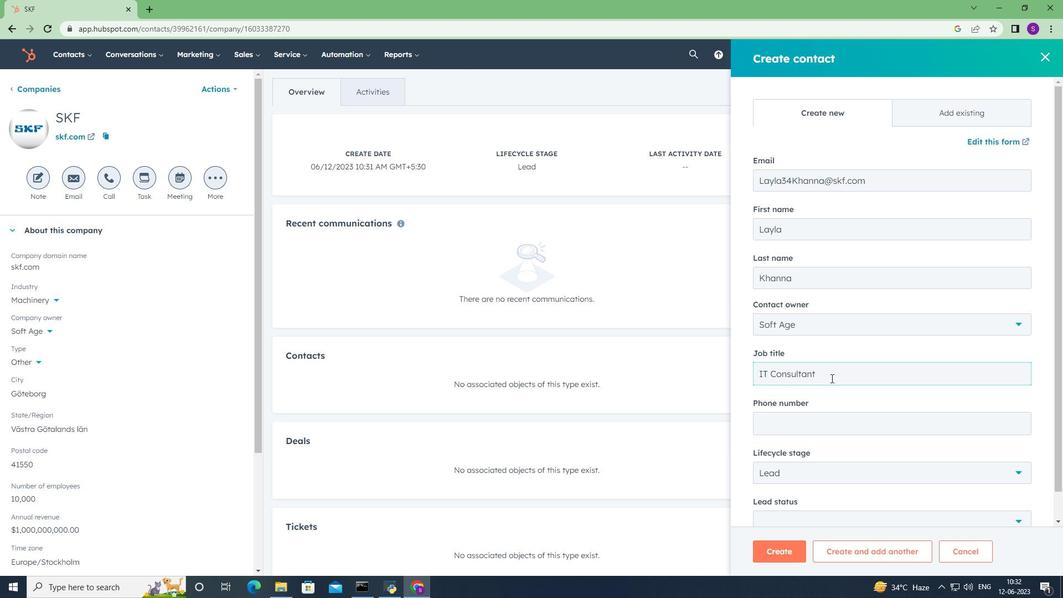 
Action: Mouse scrolled (831, 377) with delta (0, 0)
Screenshot: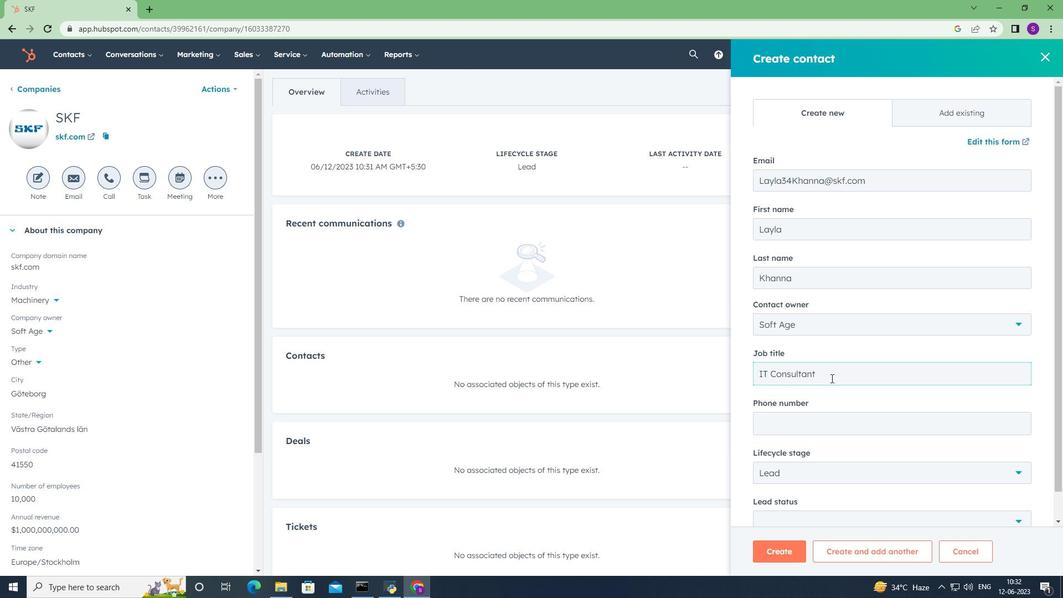 
Action: Mouse moved to (827, 392)
Screenshot: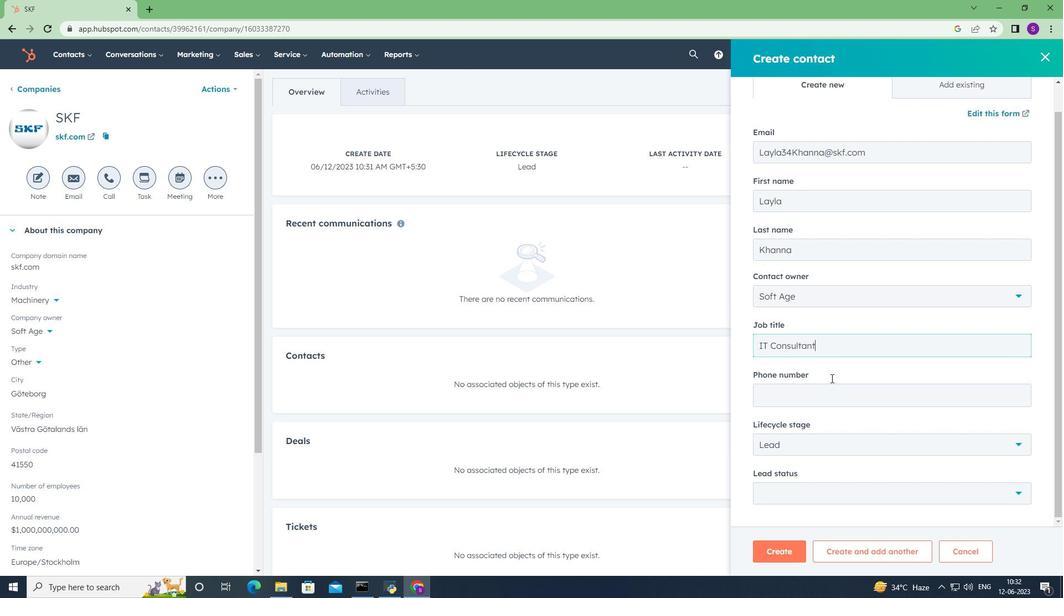 
Action: Mouse pressed left at (827, 392)
Screenshot: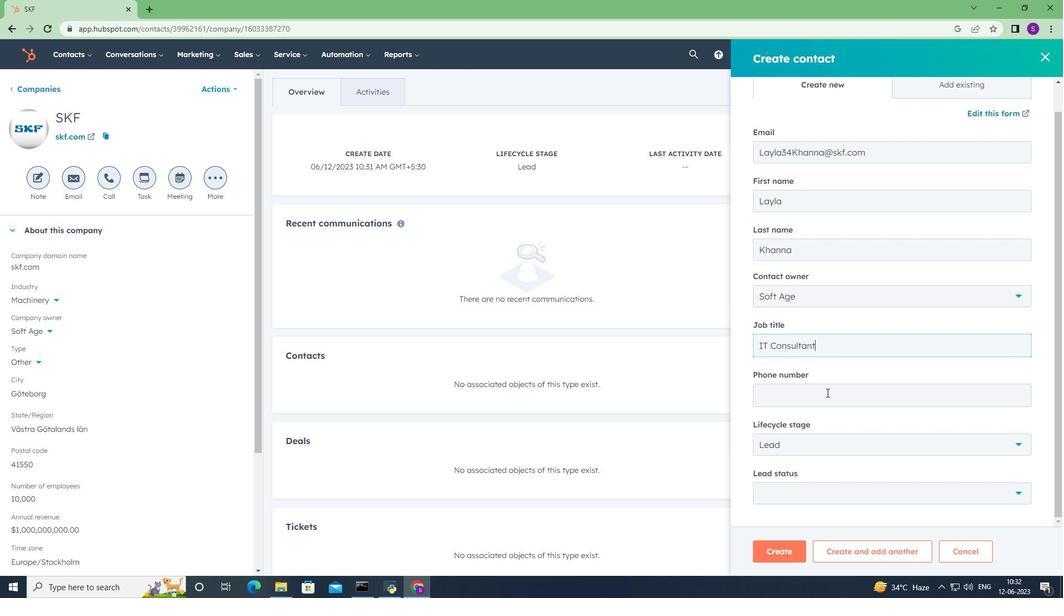 
Action: Key pressed 7025551237
Screenshot: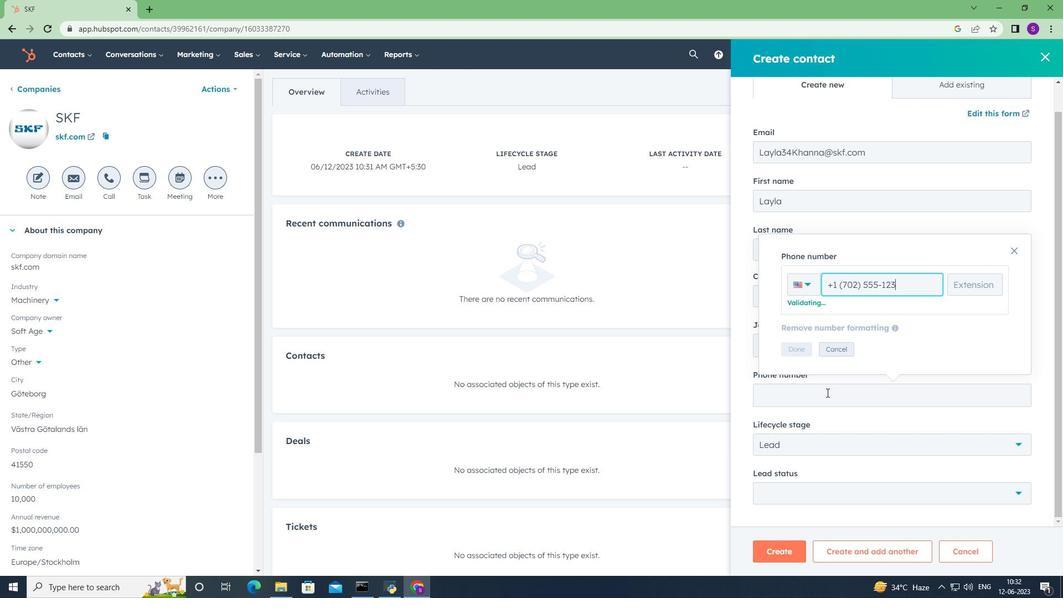 
Action: Mouse moved to (801, 353)
Screenshot: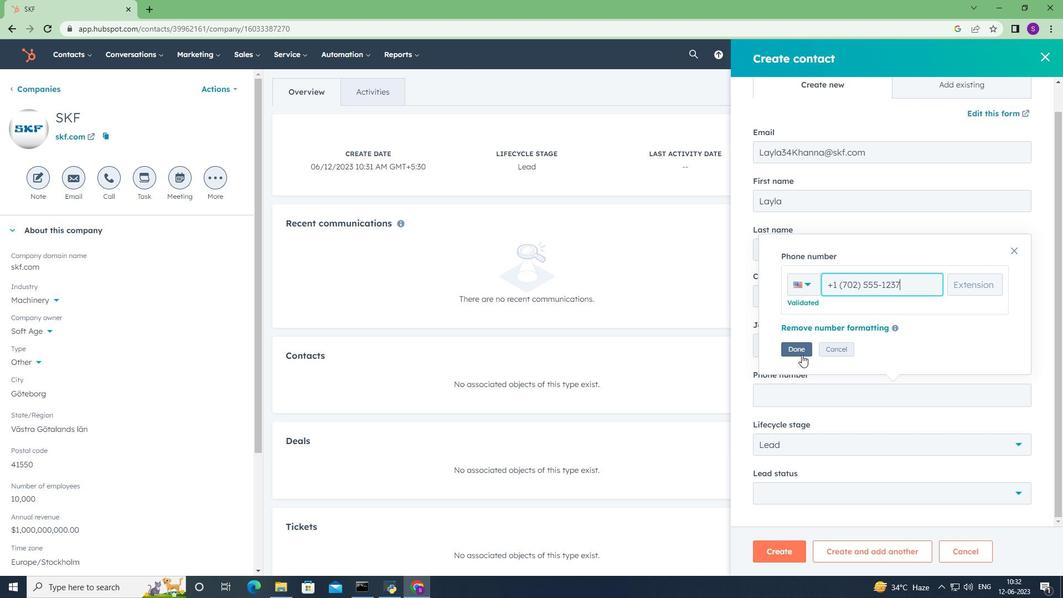 
Action: Mouse pressed left at (801, 353)
Screenshot: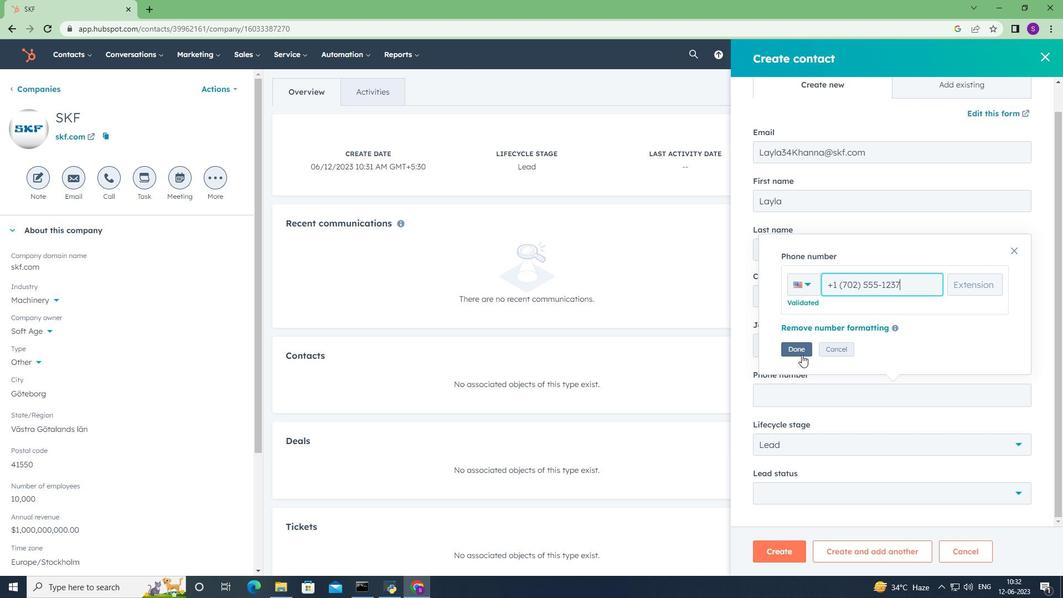 
Action: Mouse moved to (807, 382)
Screenshot: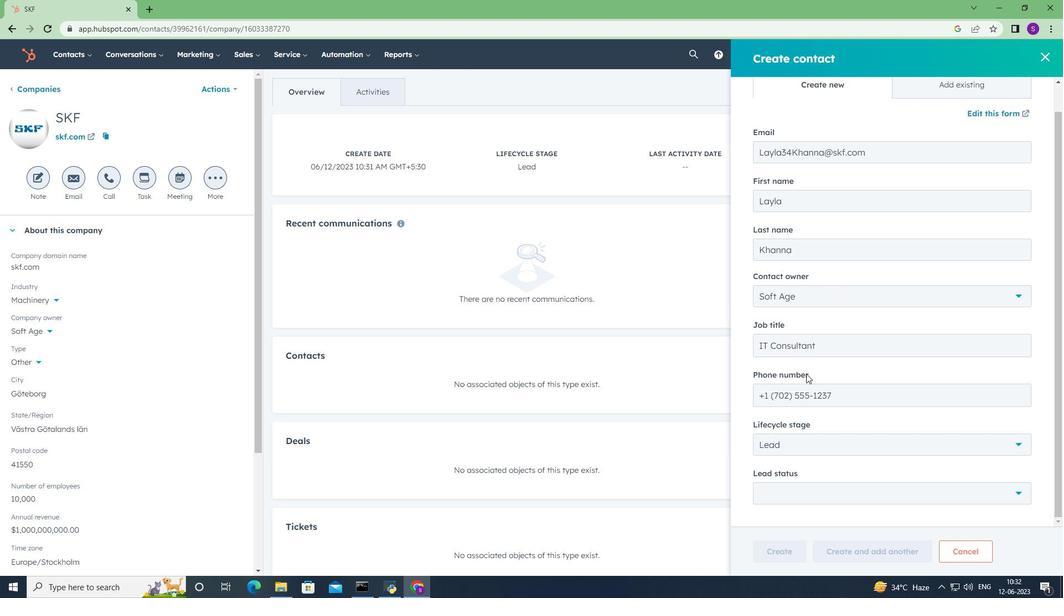 
Action: Mouse scrolled (807, 381) with delta (0, 0)
Screenshot: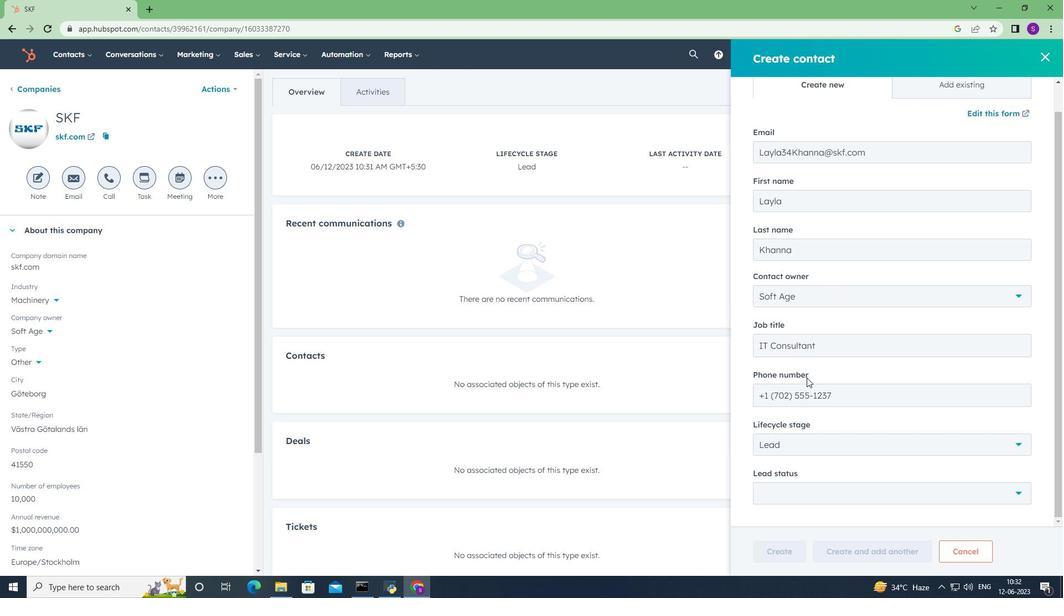 
Action: Mouse moved to (807, 384)
Screenshot: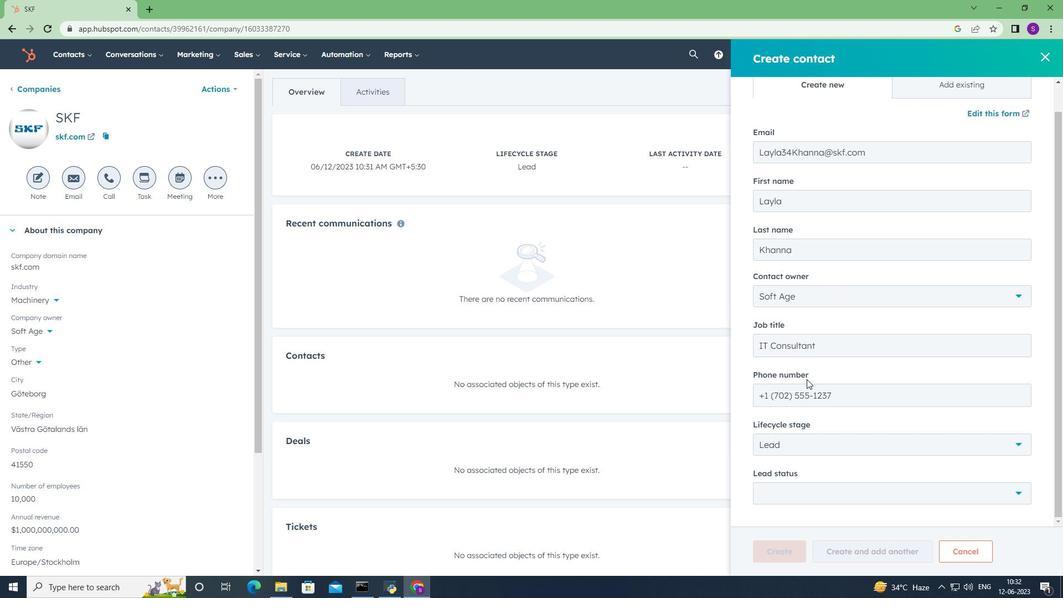 
Action: Mouse scrolled (807, 383) with delta (0, 0)
Screenshot: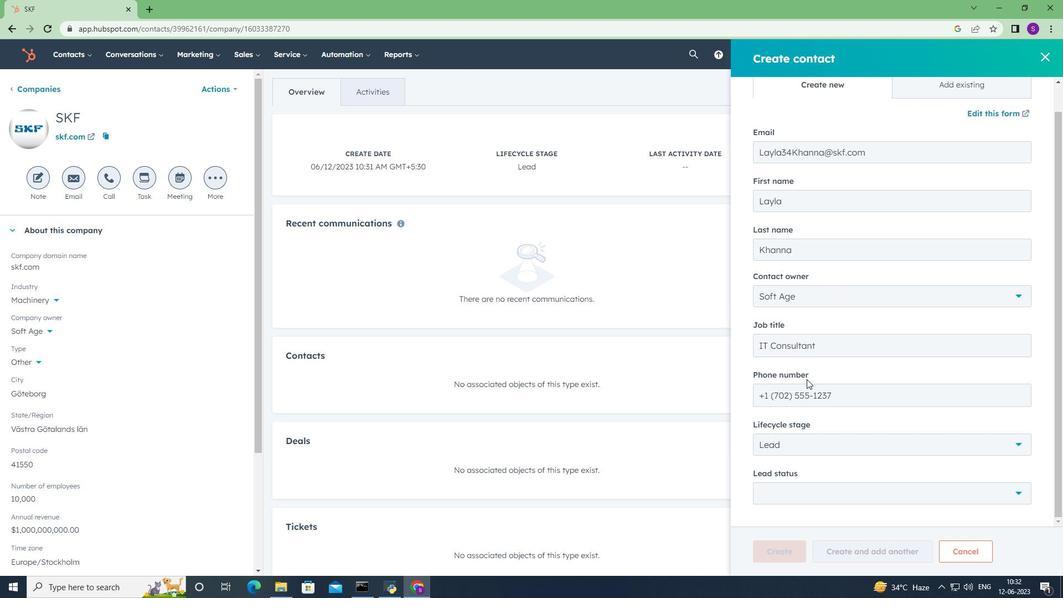 
Action: Mouse moved to (807, 387)
Screenshot: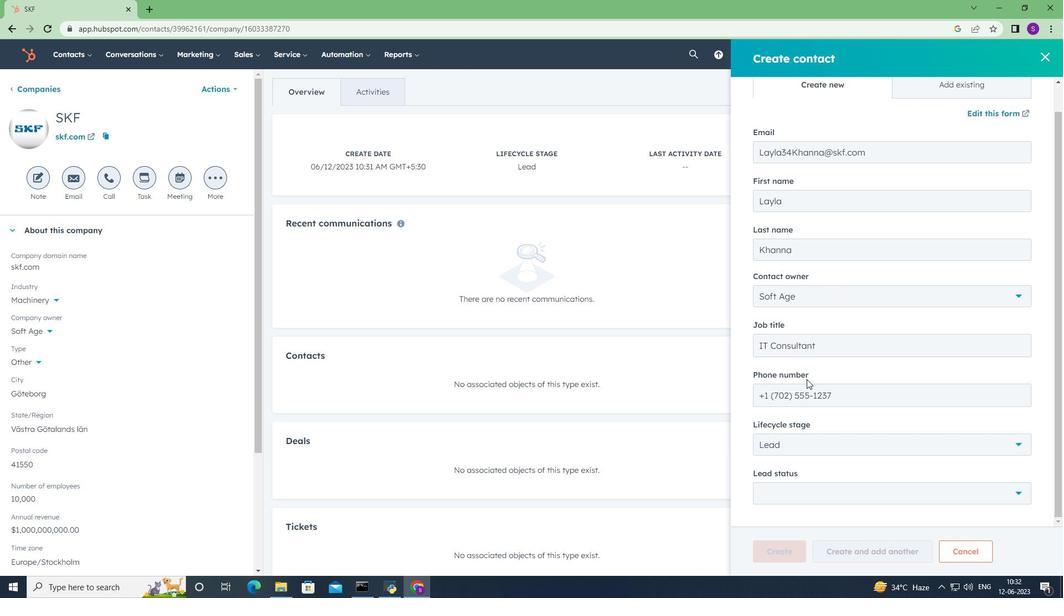 
Action: Mouse scrolled (807, 387) with delta (0, 0)
Screenshot: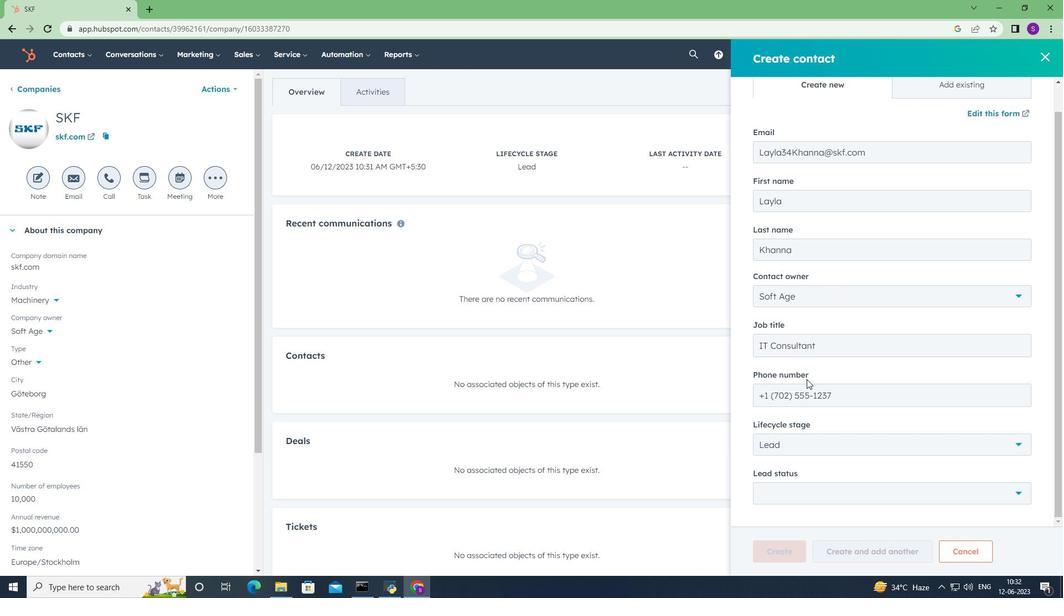 
Action: Mouse moved to (807, 392)
Screenshot: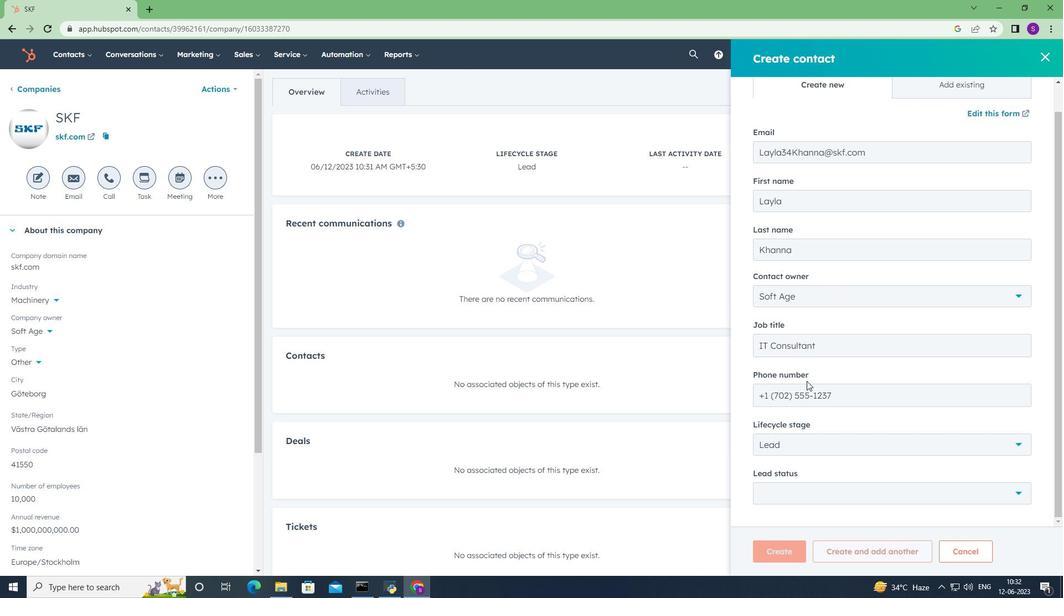 
Action: Mouse scrolled (807, 391) with delta (0, 0)
Screenshot: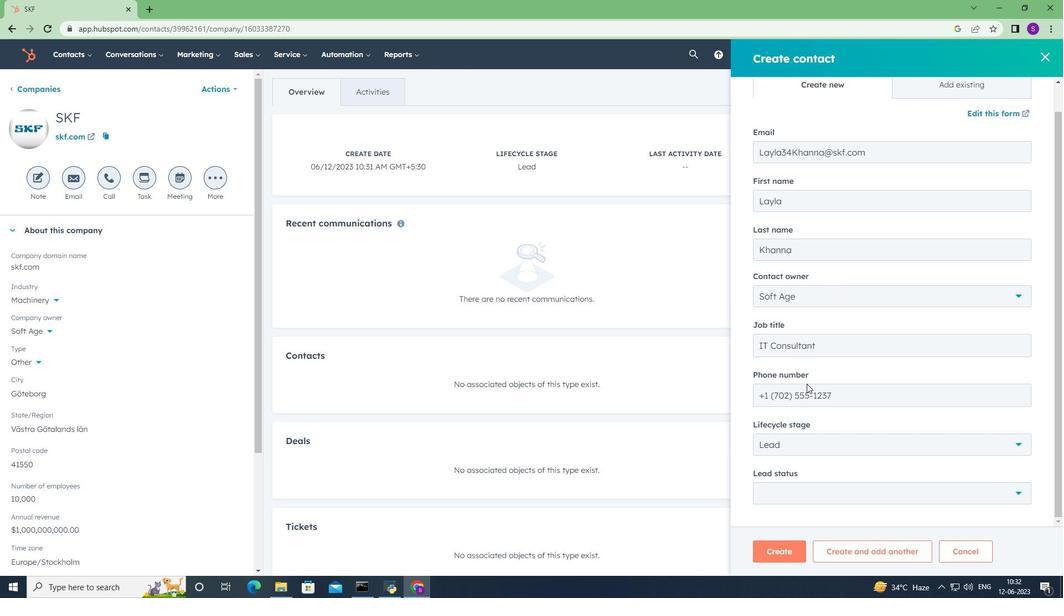 
Action: Mouse moved to (819, 441)
Screenshot: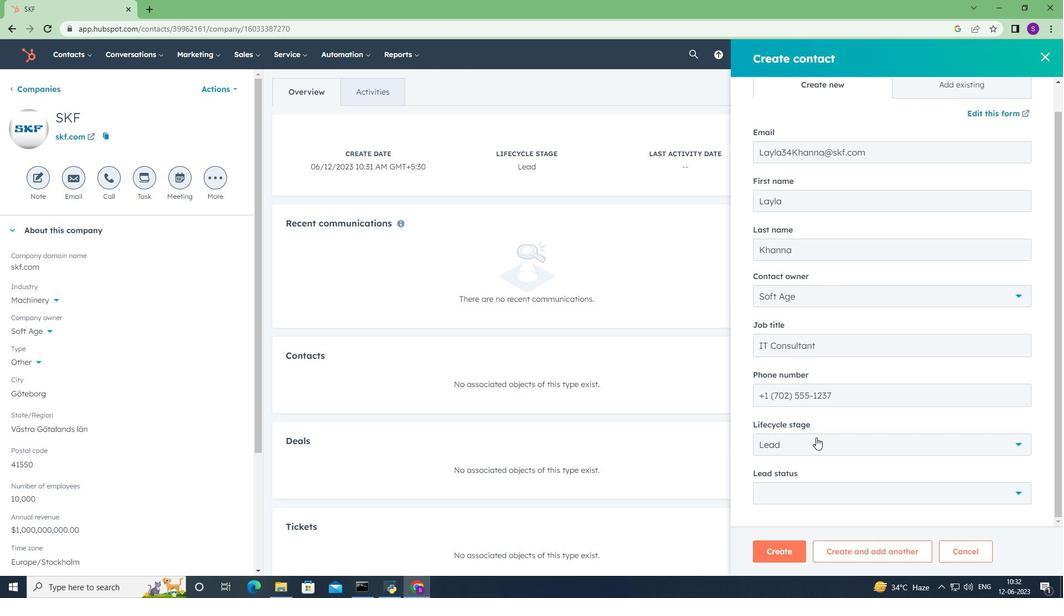
Action: Mouse pressed left at (819, 441)
Screenshot: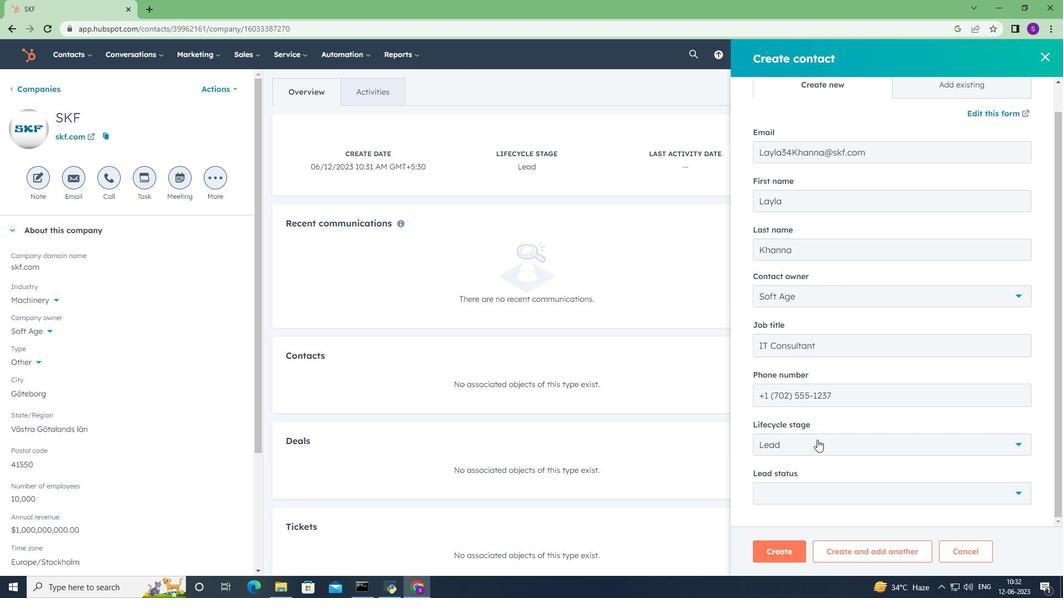 
Action: Mouse moved to (791, 348)
Screenshot: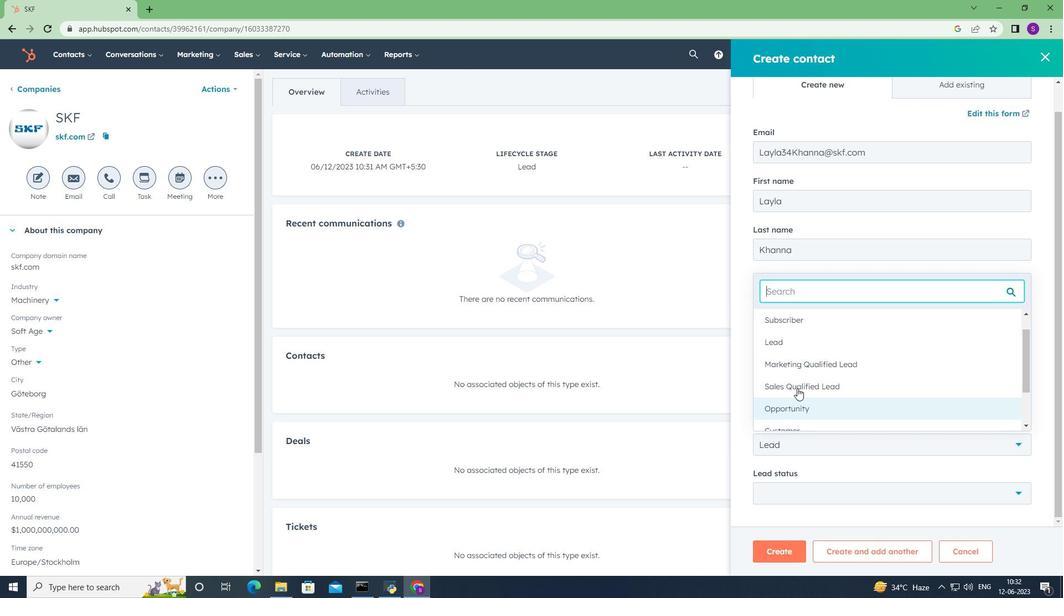 
Action: Mouse pressed left at (791, 348)
Screenshot: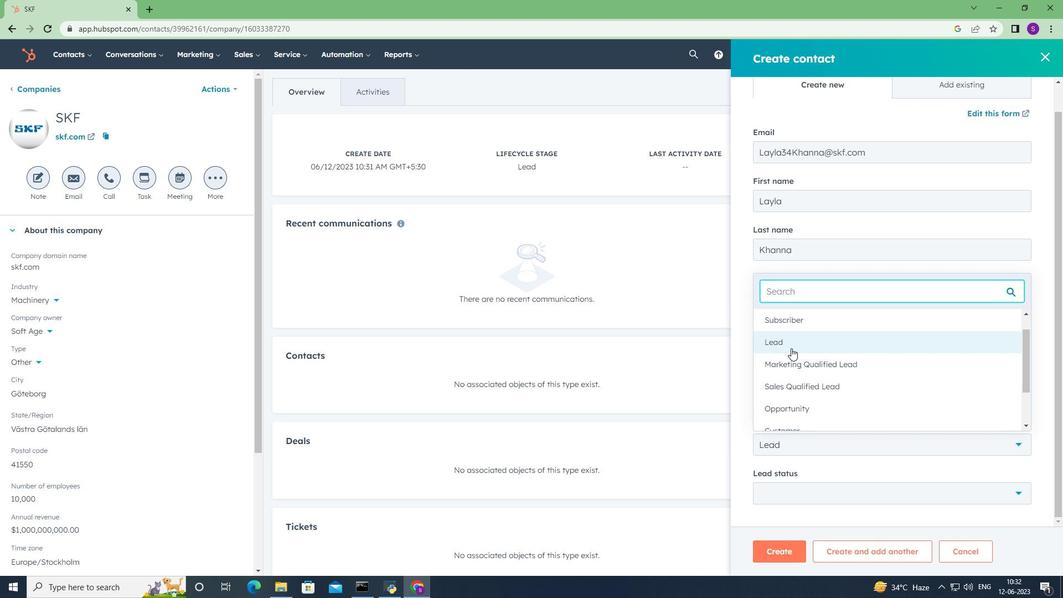
Action: Mouse moved to (832, 493)
Screenshot: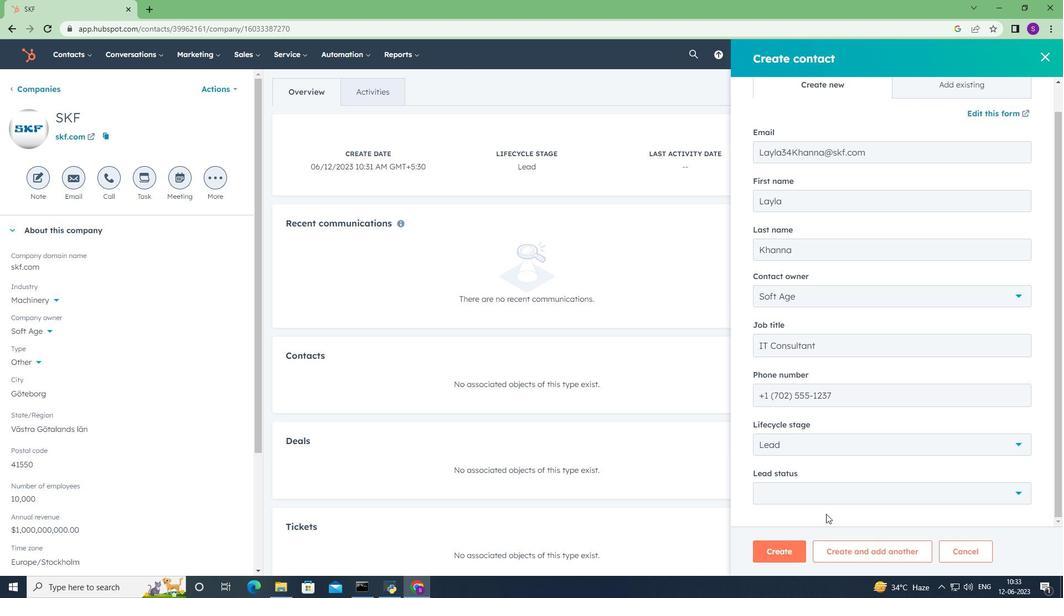 
Action: Mouse pressed left at (832, 493)
Screenshot: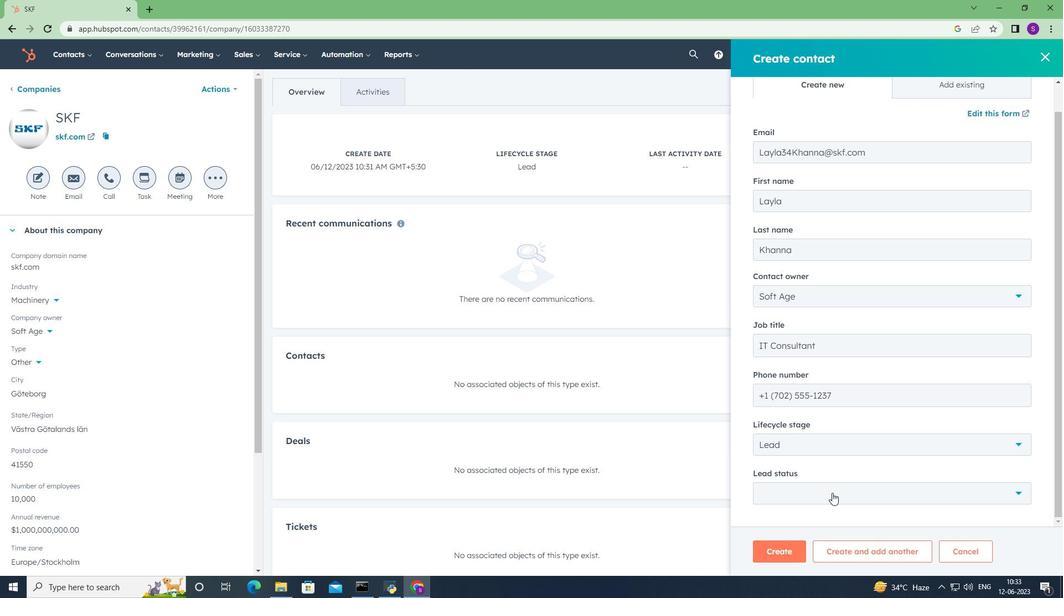 
Action: Mouse moved to (788, 436)
Screenshot: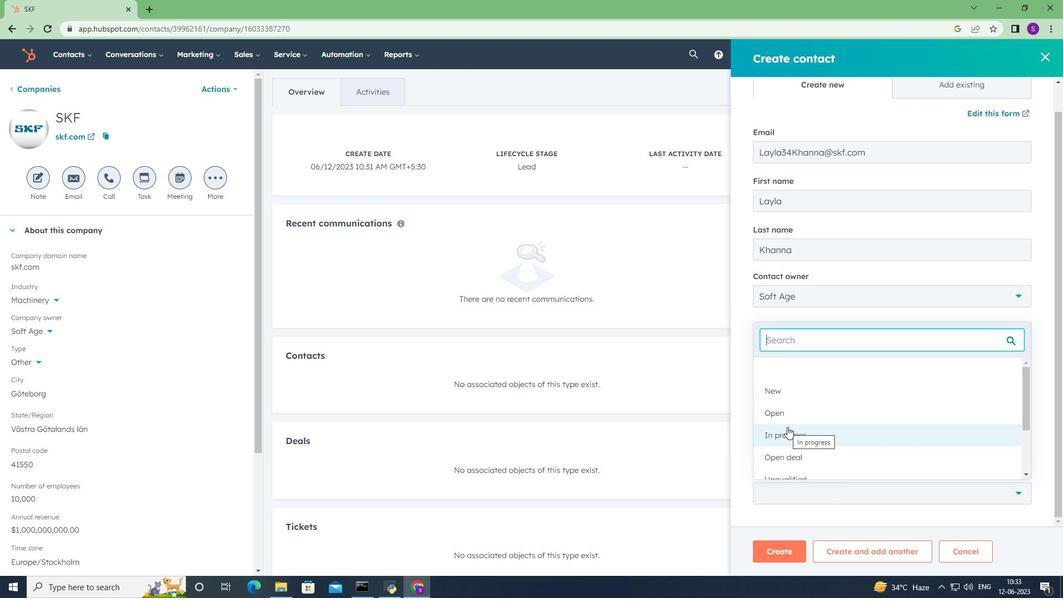 
Action: Mouse pressed left at (788, 436)
Screenshot: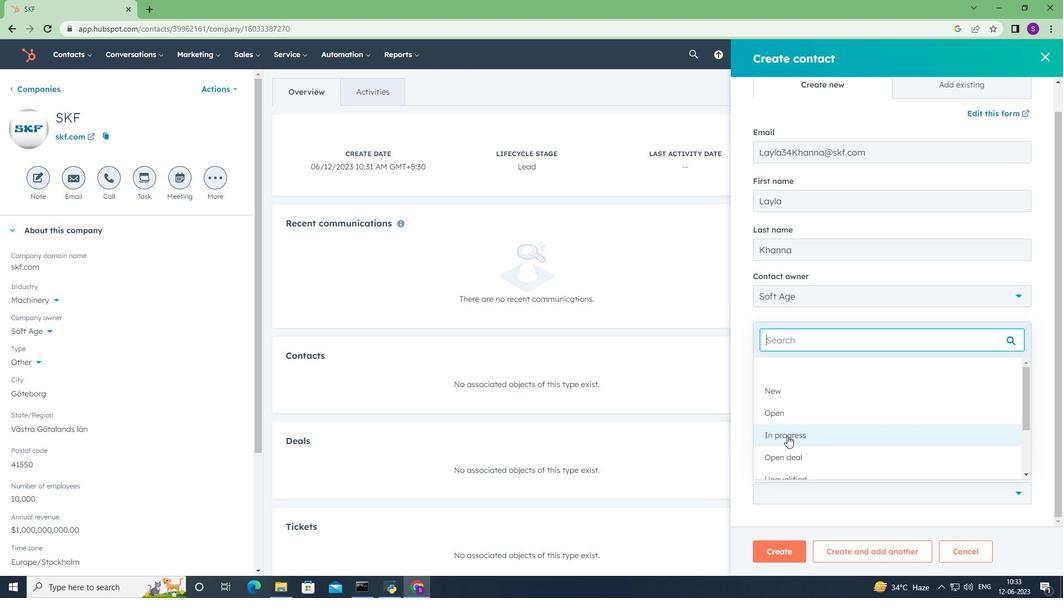 
Action: Mouse moved to (815, 435)
Screenshot: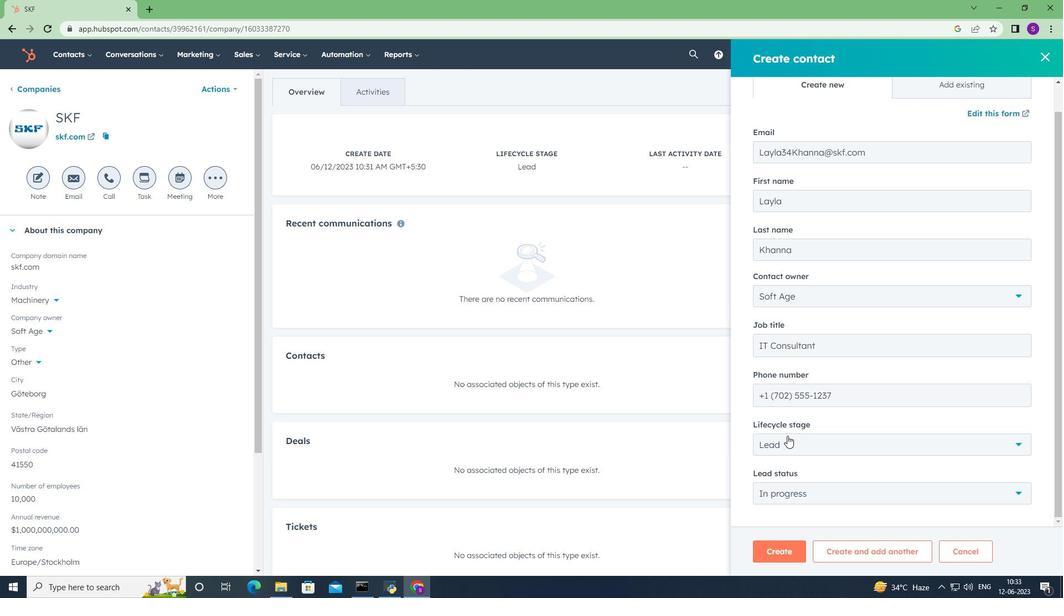
Action: Mouse scrolled (815, 435) with delta (0, 0)
Screenshot: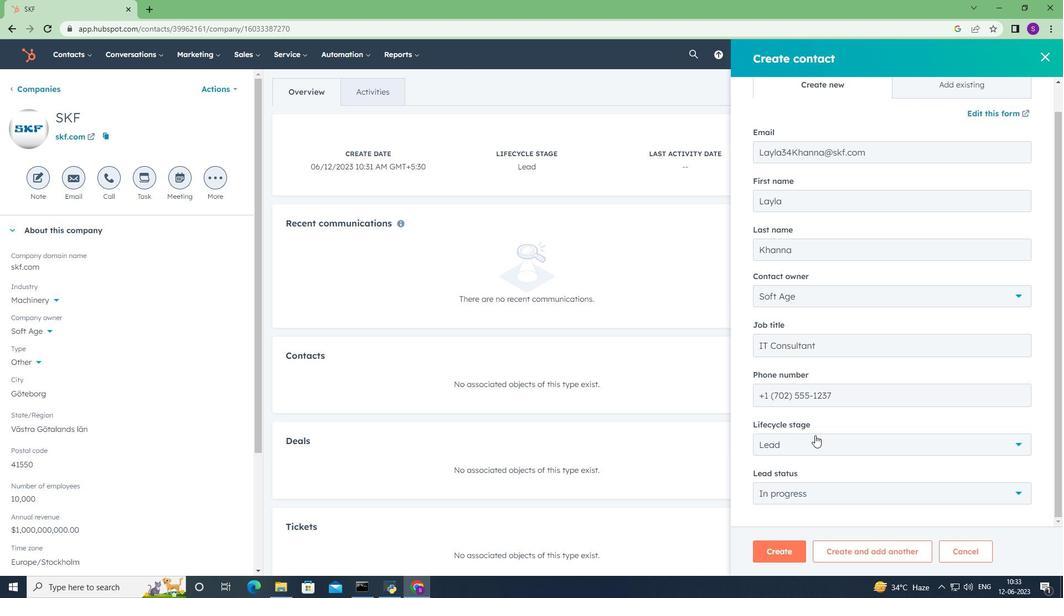 
Action: Mouse moved to (816, 443)
Screenshot: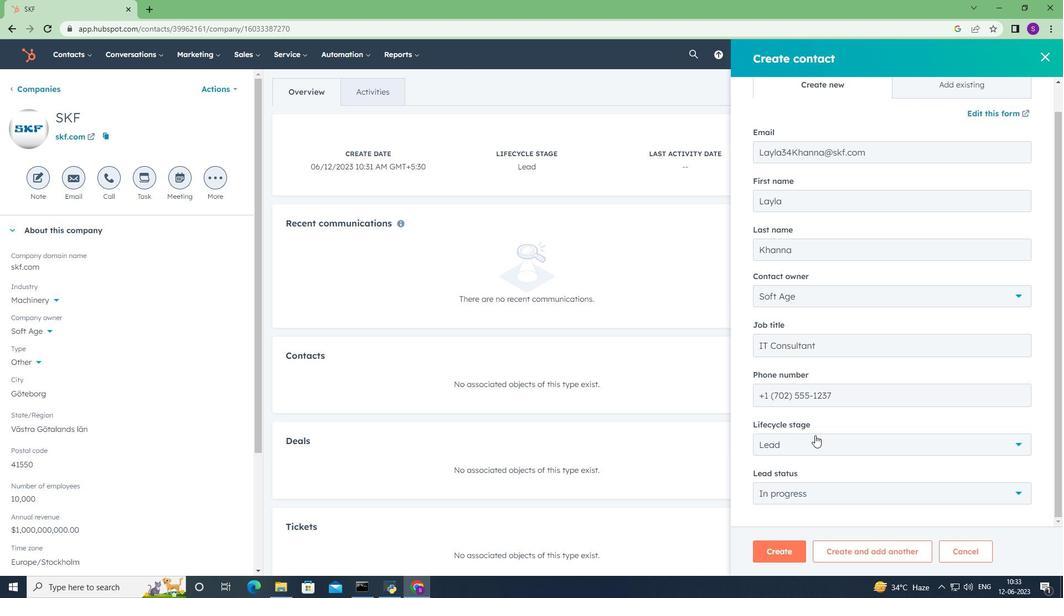 
Action: Mouse scrolled (816, 443) with delta (0, 0)
Screenshot: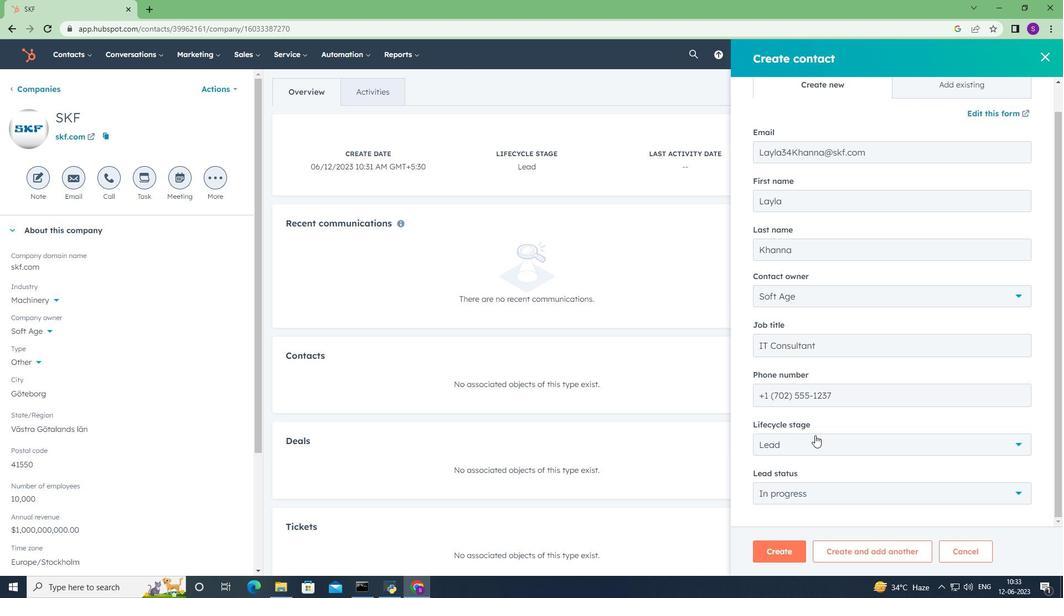 
Action: Mouse moved to (774, 554)
Screenshot: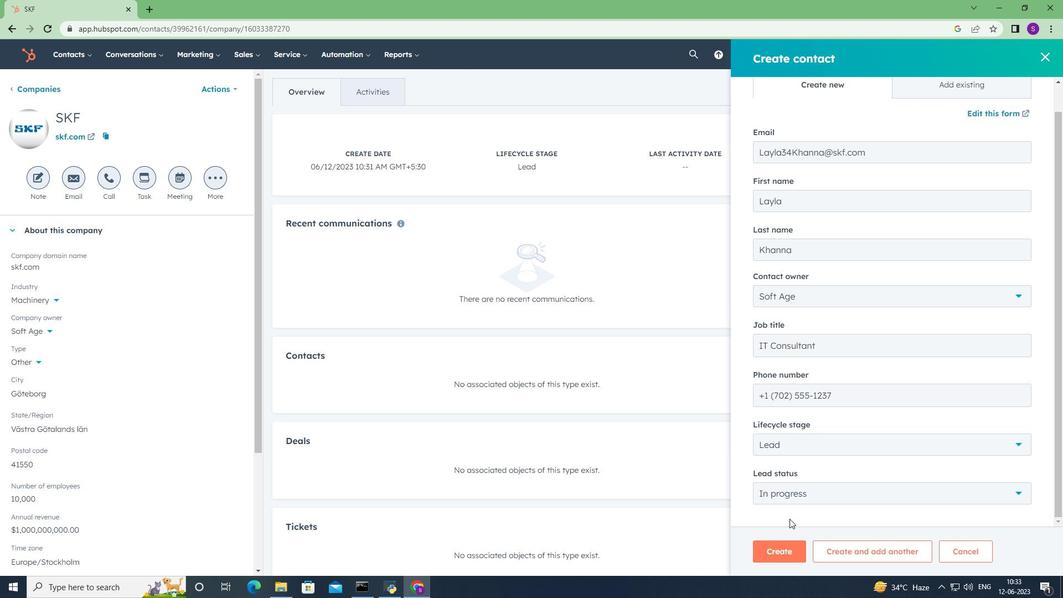 
Action: Mouse pressed left at (774, 554)
Screenshot: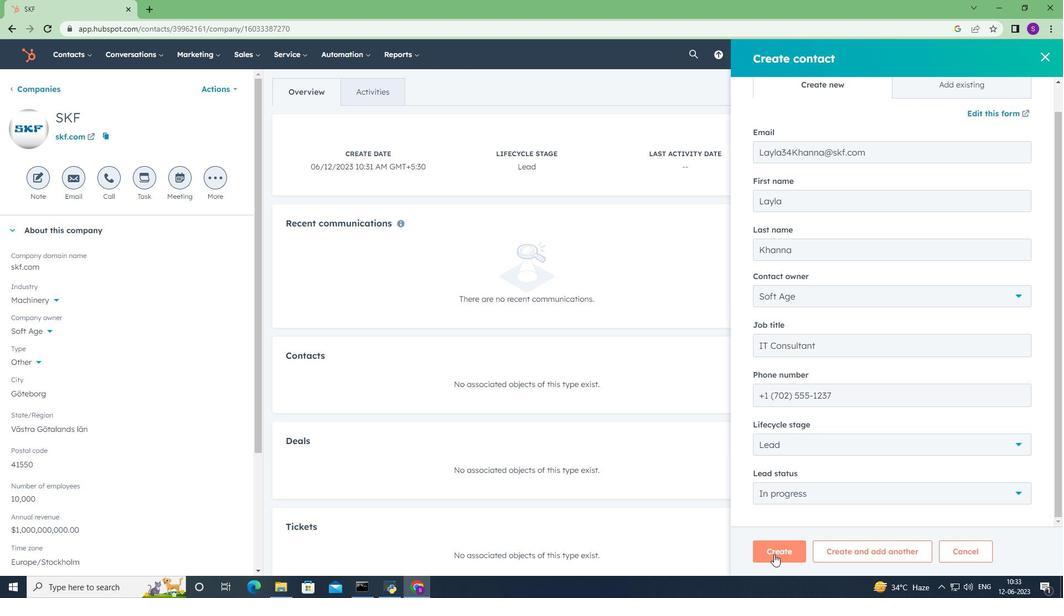 
Action: Mouse moved to (709, 282)
Screenshot: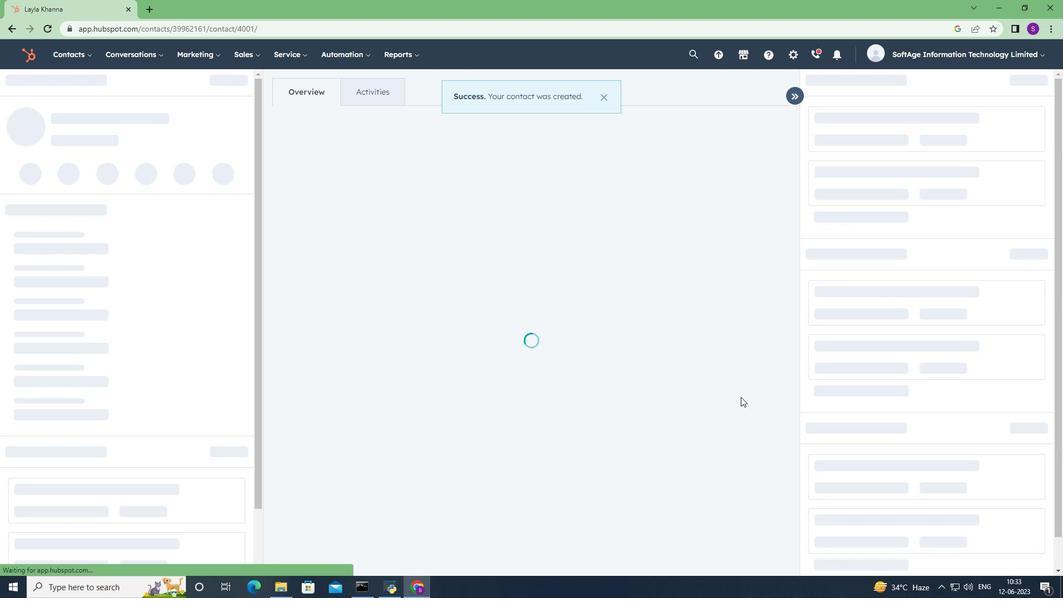 
Action: Mouse scrolled (709, 282) with delta (0, 0)
Screenshot: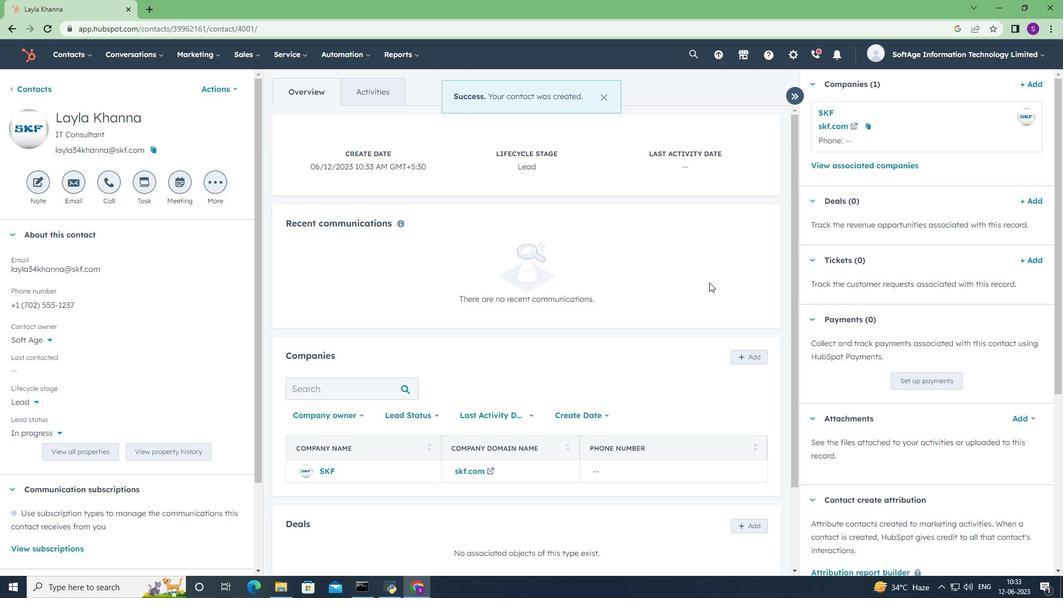 
Action: Mouse scrolled (709, 282) with delta (0, 0)
Screenshot: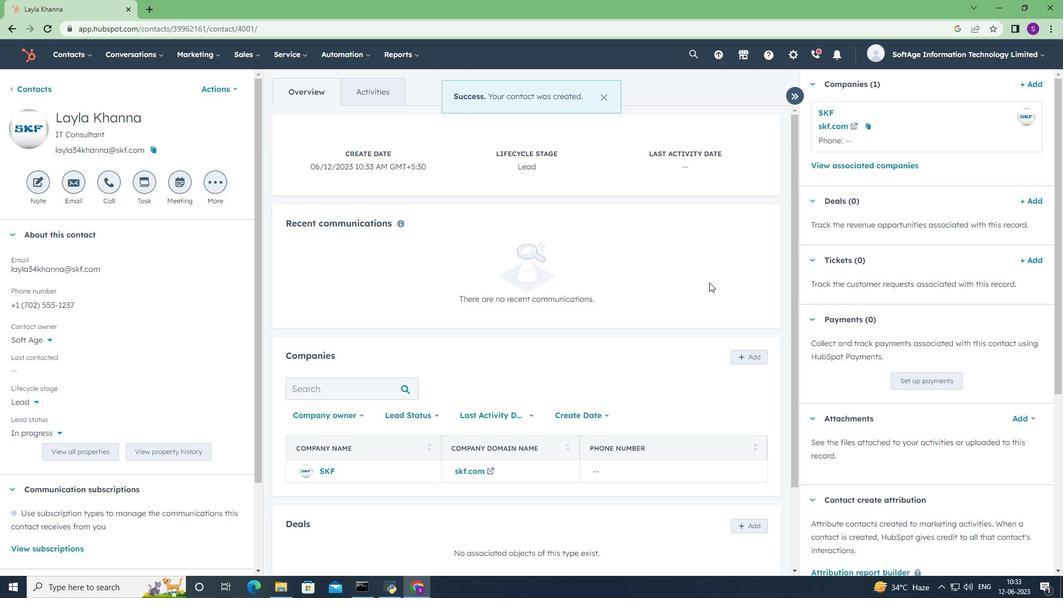 
Action: Mouse scrolled (709, 282) with delta (0, 0)
Screenshot: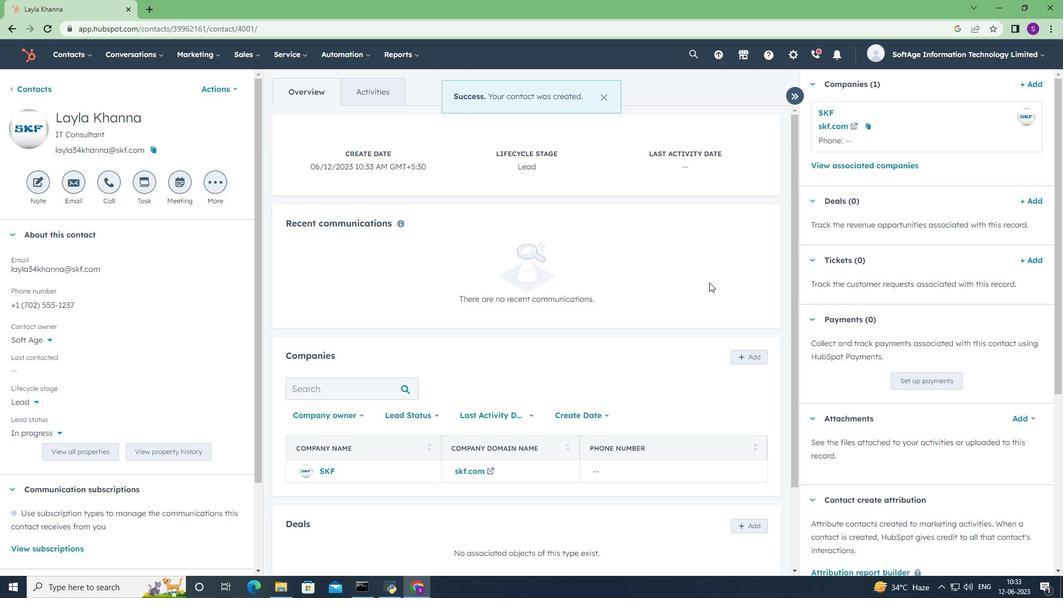 
Action: Mouse scrolled (709, 282) with delta (0, 0)
Screenshot: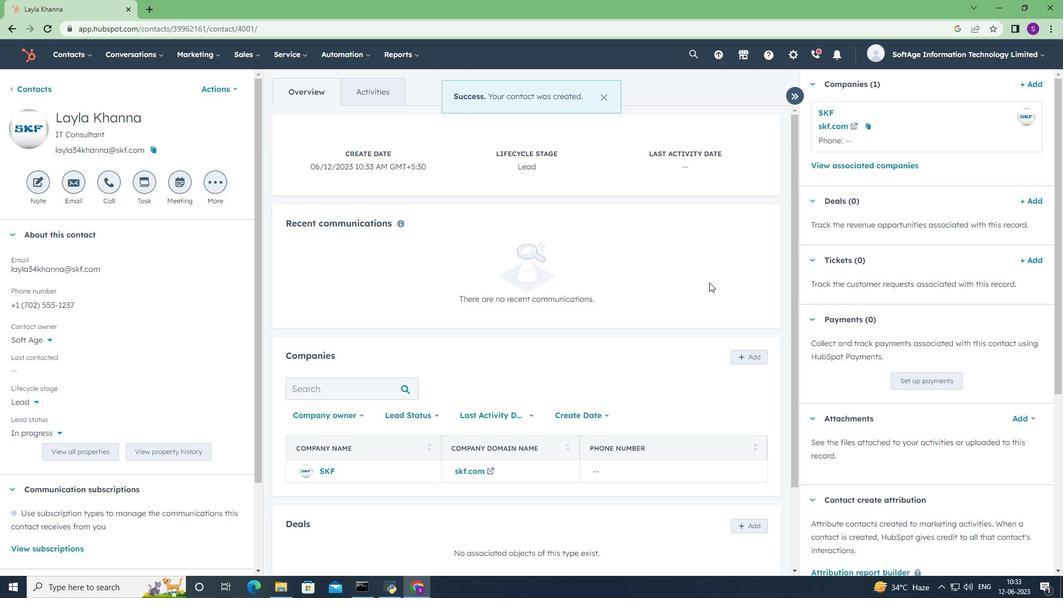 
Action: Mouse scrolled (709, 282) with delta (0, 0)
Screenshot: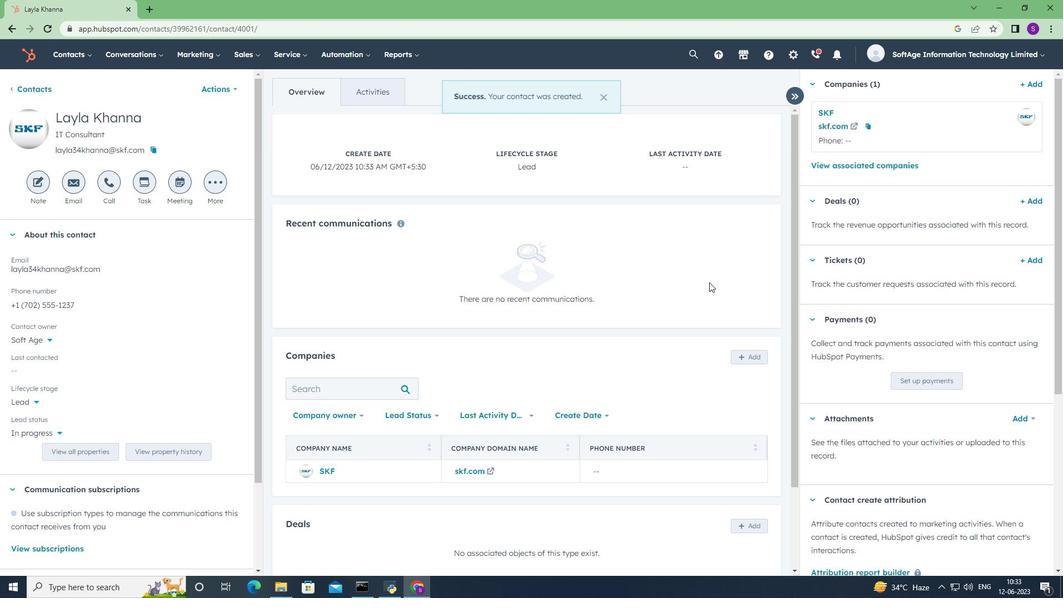 
